 Task: Add Nordic Naturals Omega 3 Gummies to the cart.
Action: Mouse moved to (266, 122)
Screenshot: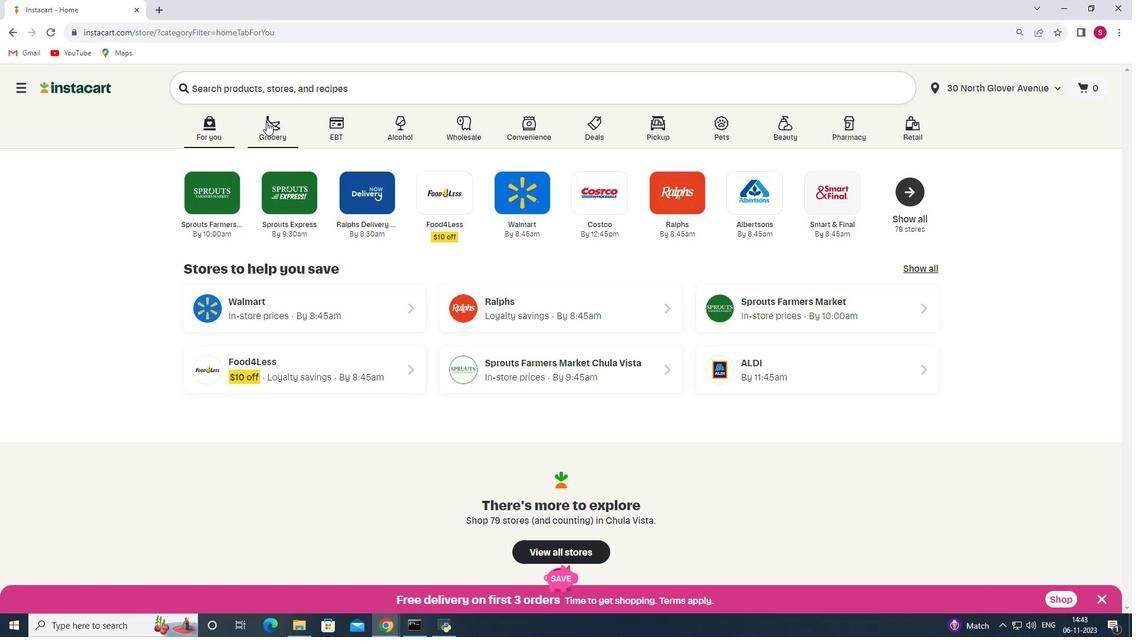 
Action: Mouse pressed left at (266, 122)
Screenshot: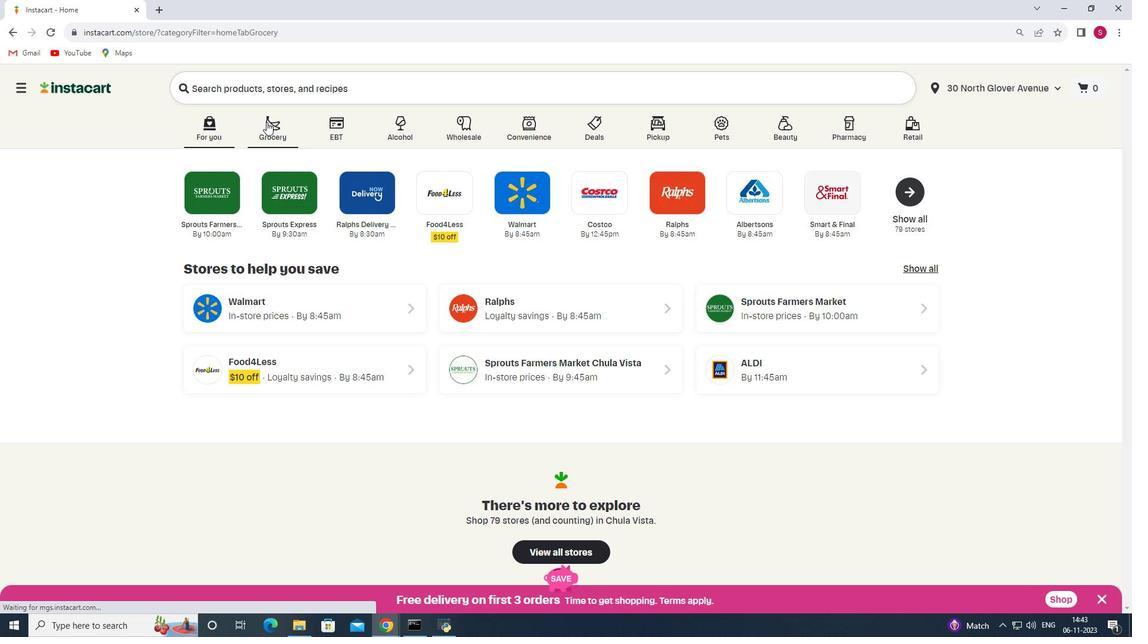 
Action: Mouse moved to (275, 328)
Screenshot: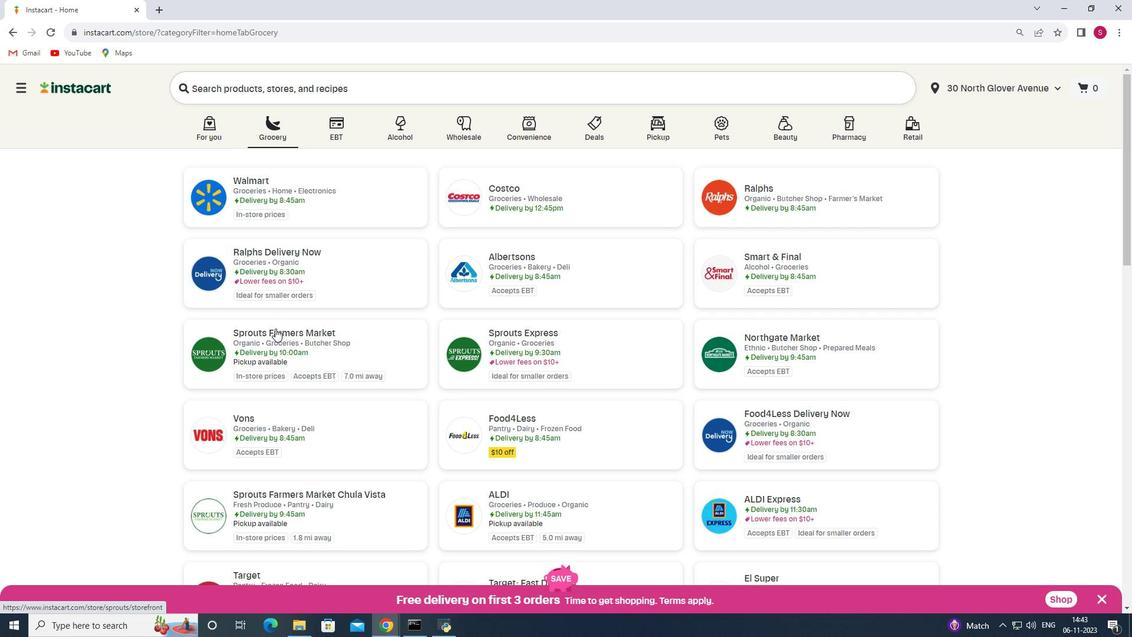 
Action: Mouse pressed left at (275, 328)
Screenshot: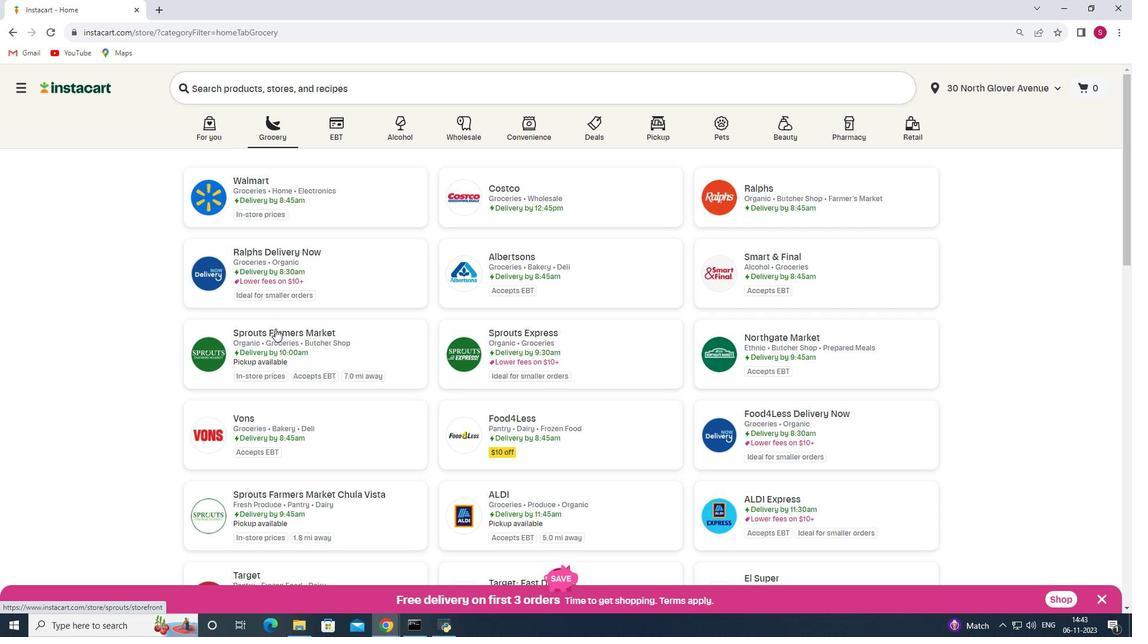 
Action: Mouse moved to (126, 342)
Screenshot: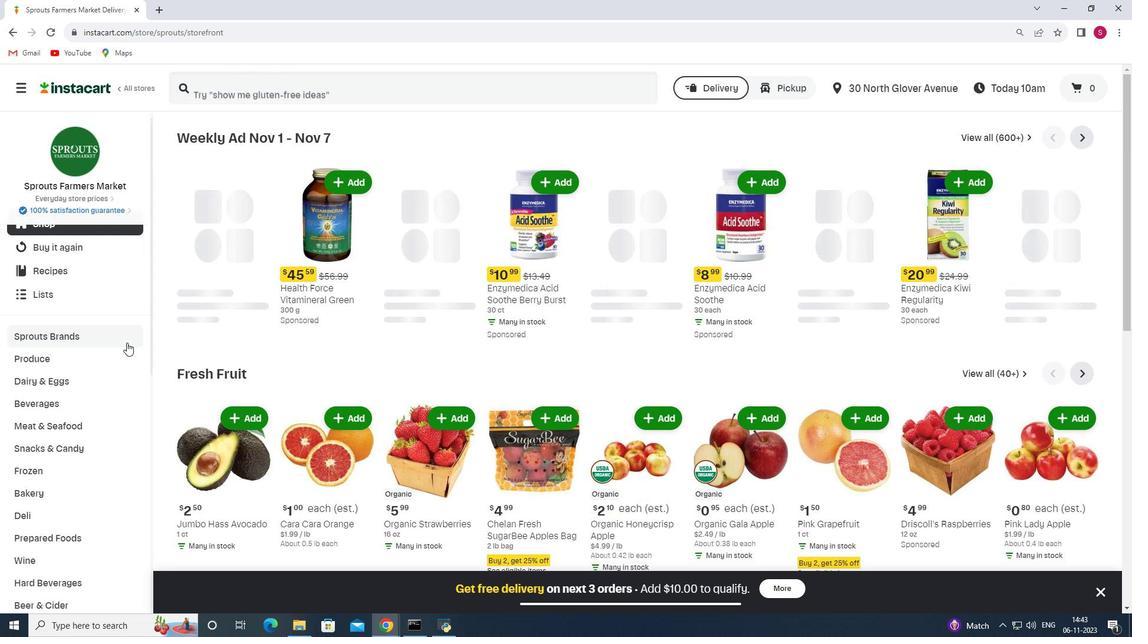 
Action: Mouse scrolled (126, 341) with delta (0, 0)
Screenshot: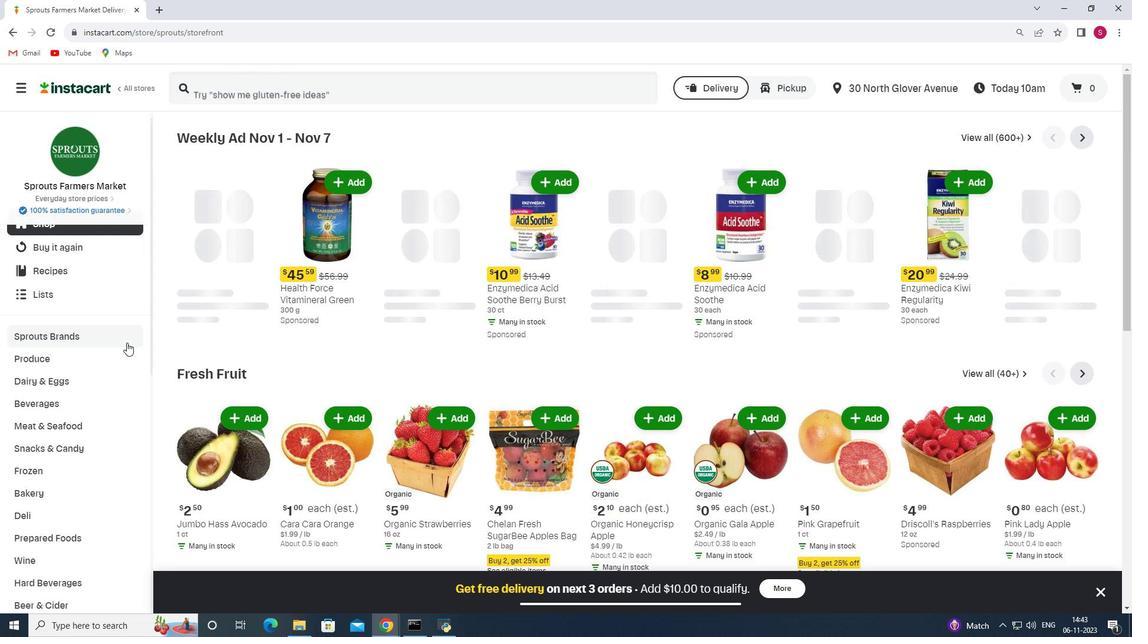 
Action: Mouse moved to (126, 342)
Screenshot: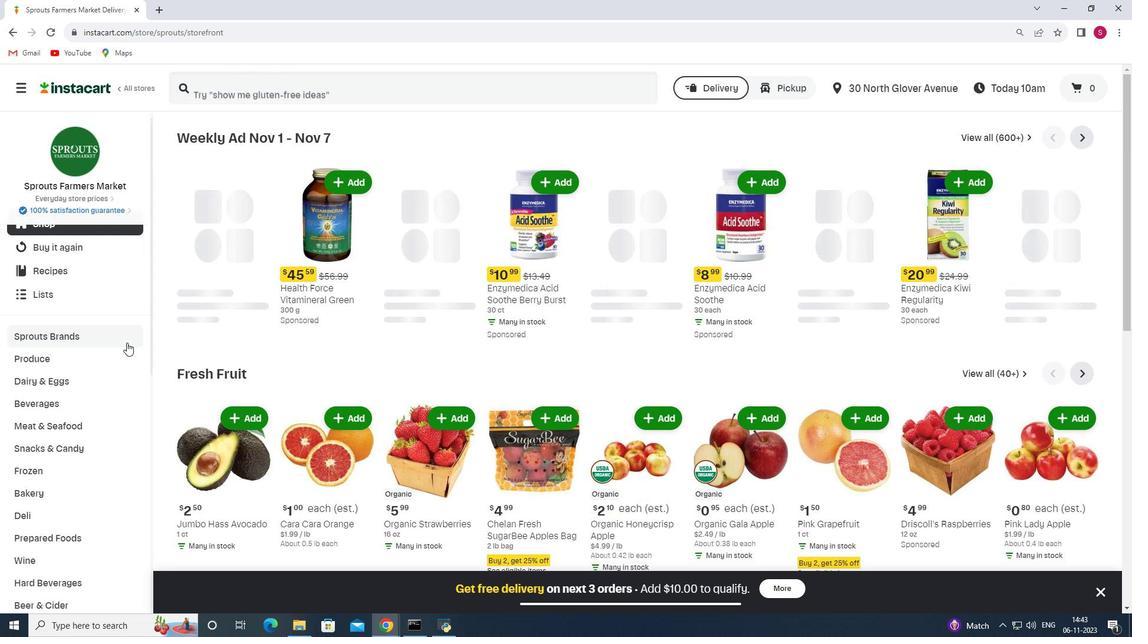 
Action: Mouse scrolled (126, 342) with delta (0, 0)
Screenshot: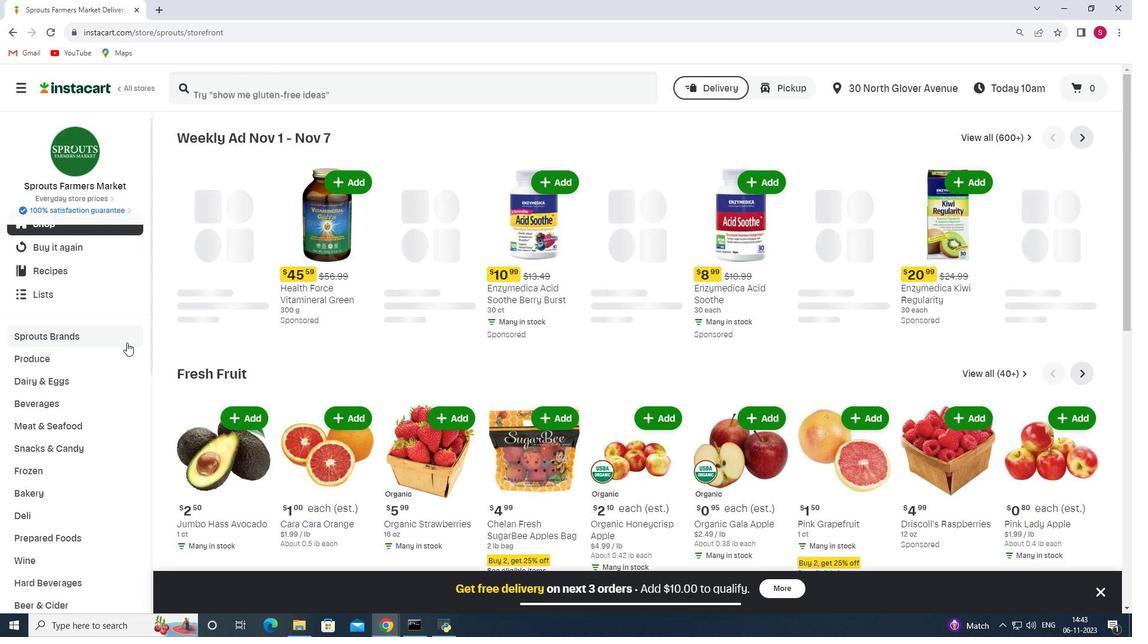 
Action: Mouse scrolled (126, 342) with delta (0, 0)
Screenshot: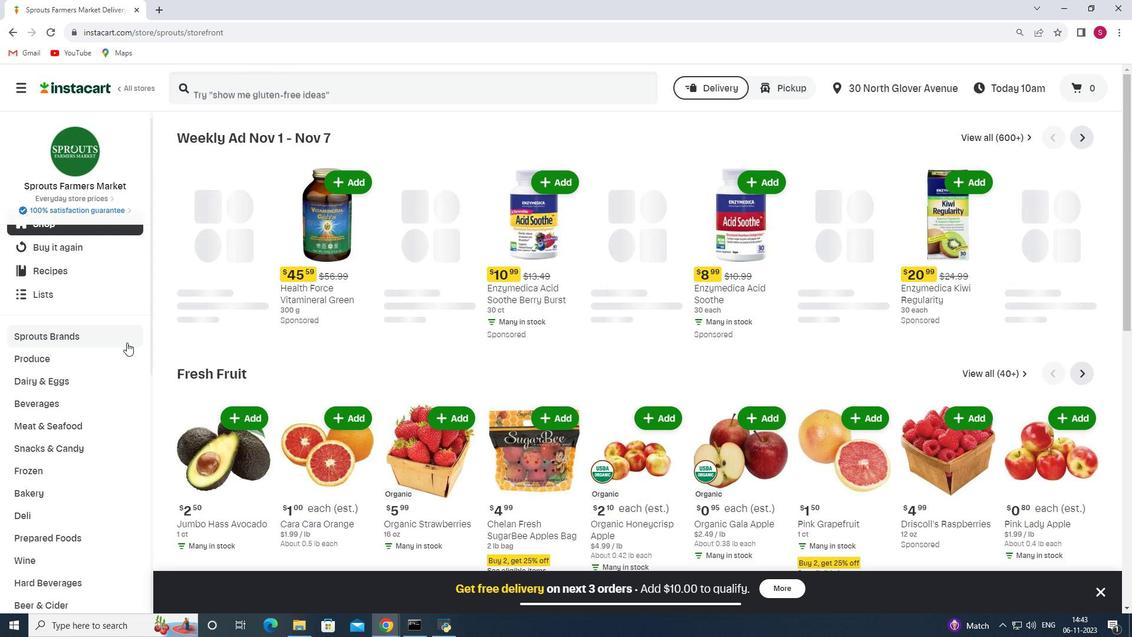 
Action: Mouse scrolled (126, 342) with delta (0, 0)
Screenshot: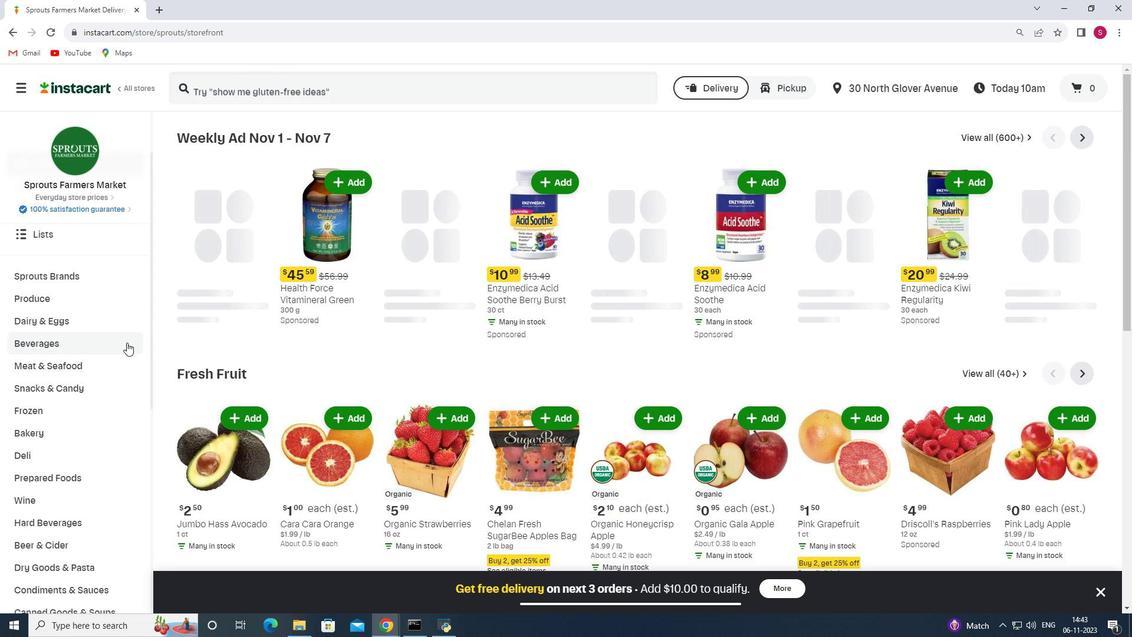 
Action: Mouse scrolled (126, 342) with delta (0, 0)
Screenshot: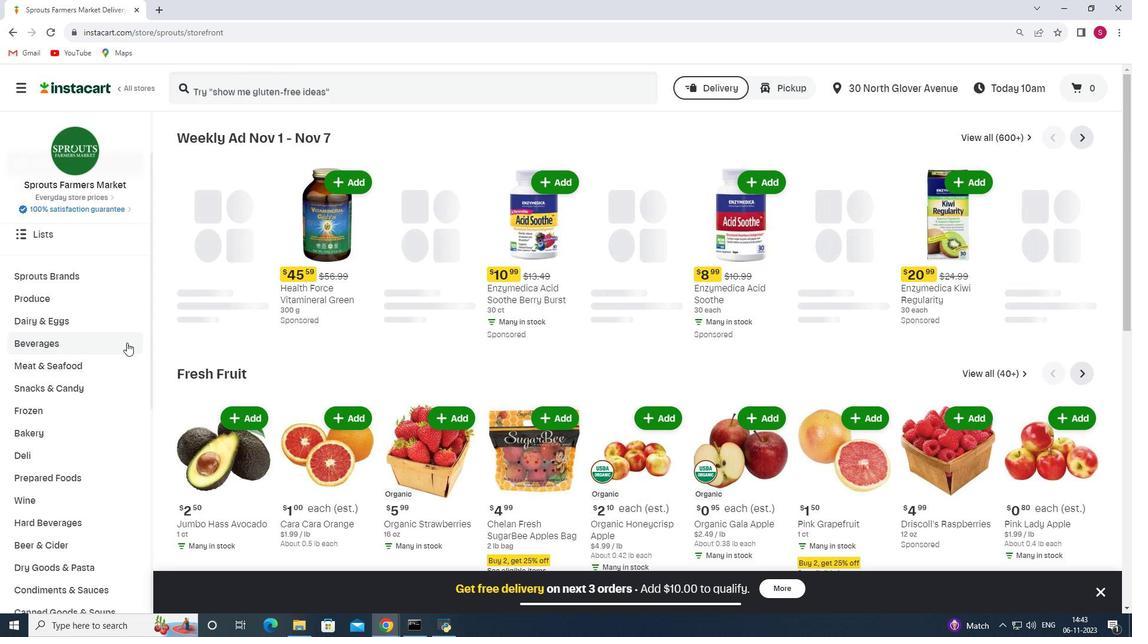 
Action: Mouse moved to (92, 369)
Screenshot: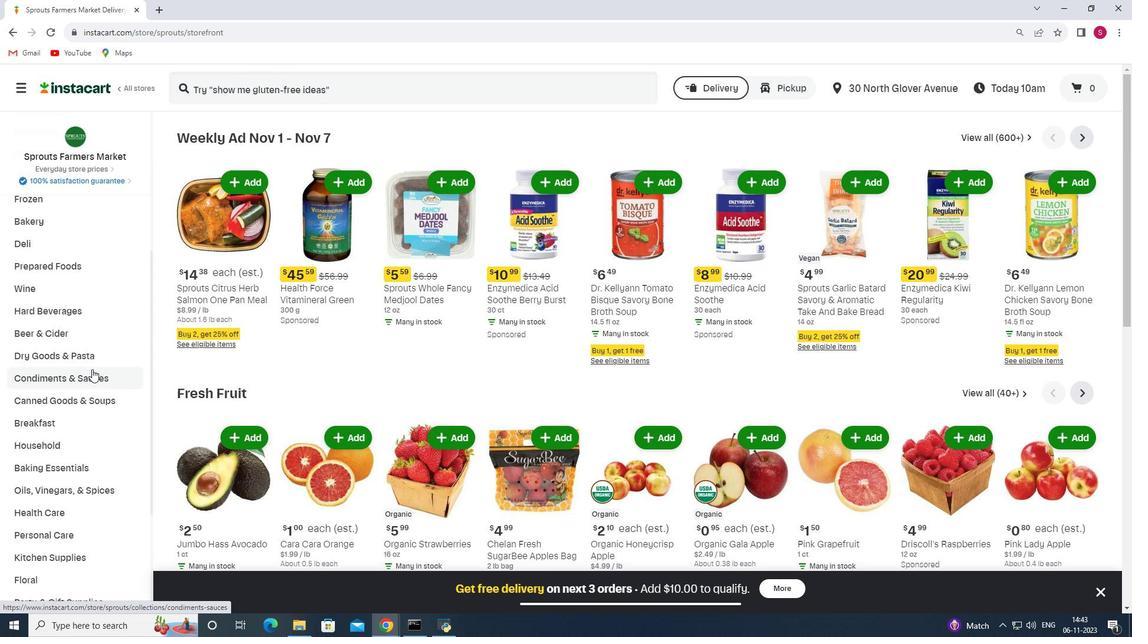 
Action: Mouse scrolled (92, 368) with delta (0, 0)
Screenshot: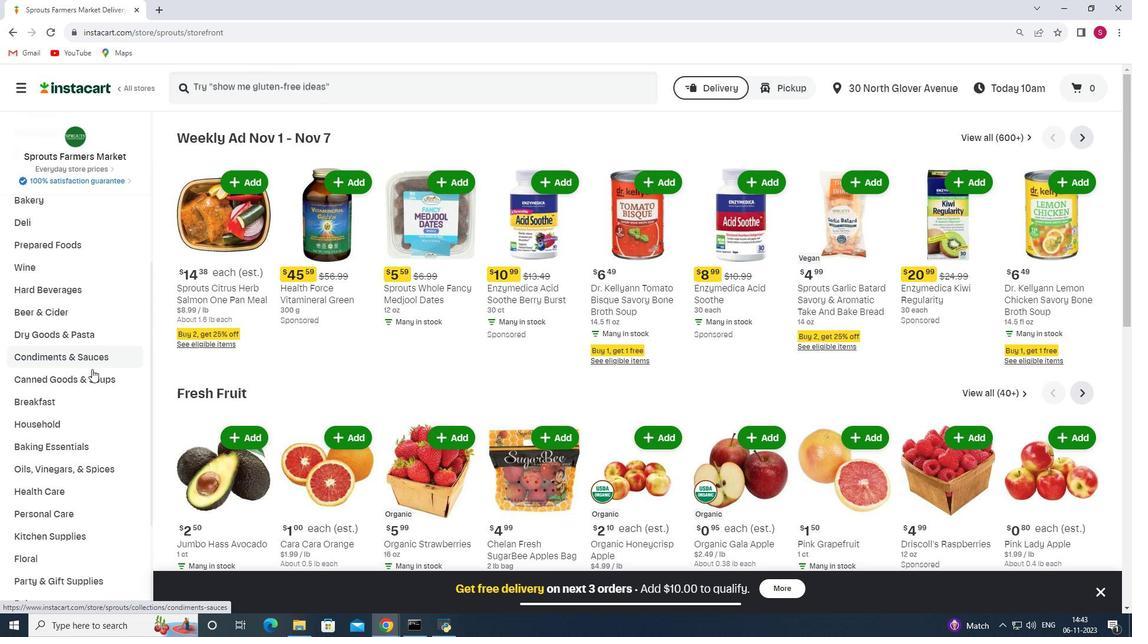 
Action: Mouse moved to (53, 458)
Screenshot: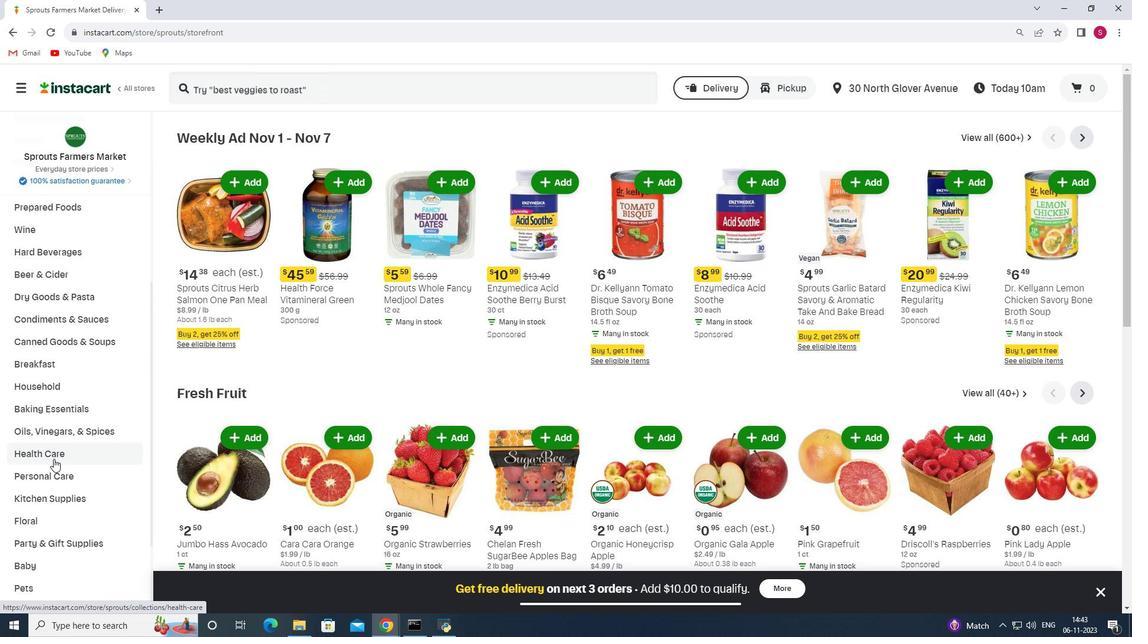 
Action: Mouse pressed left at (53, 458)
Screenshot: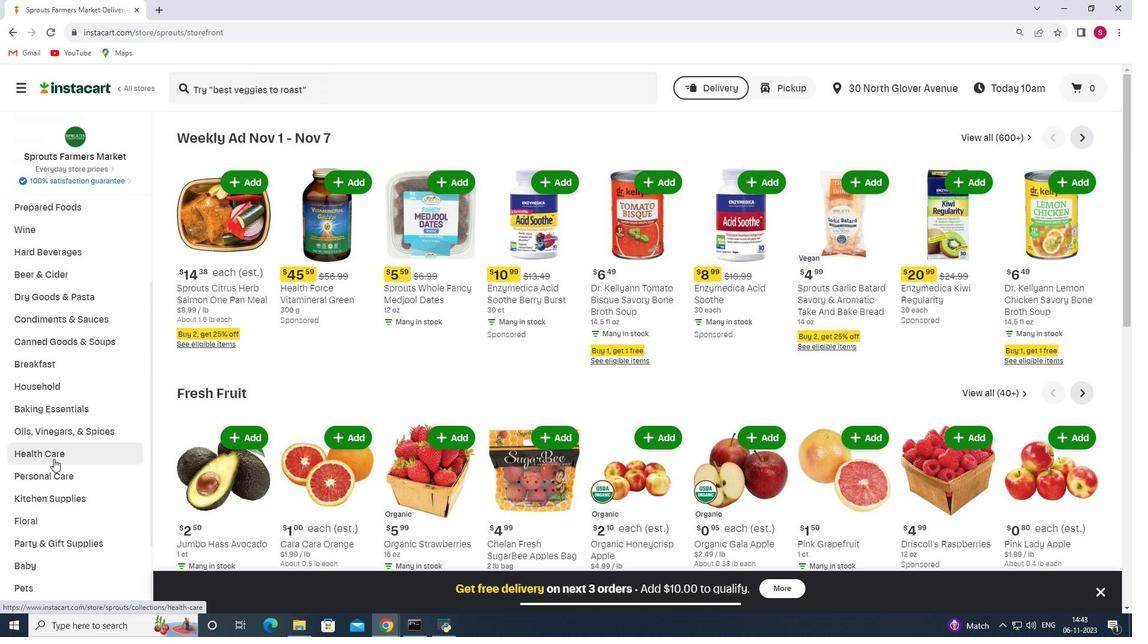 
Action: Mouse moved to (419, 166)
Screenshot: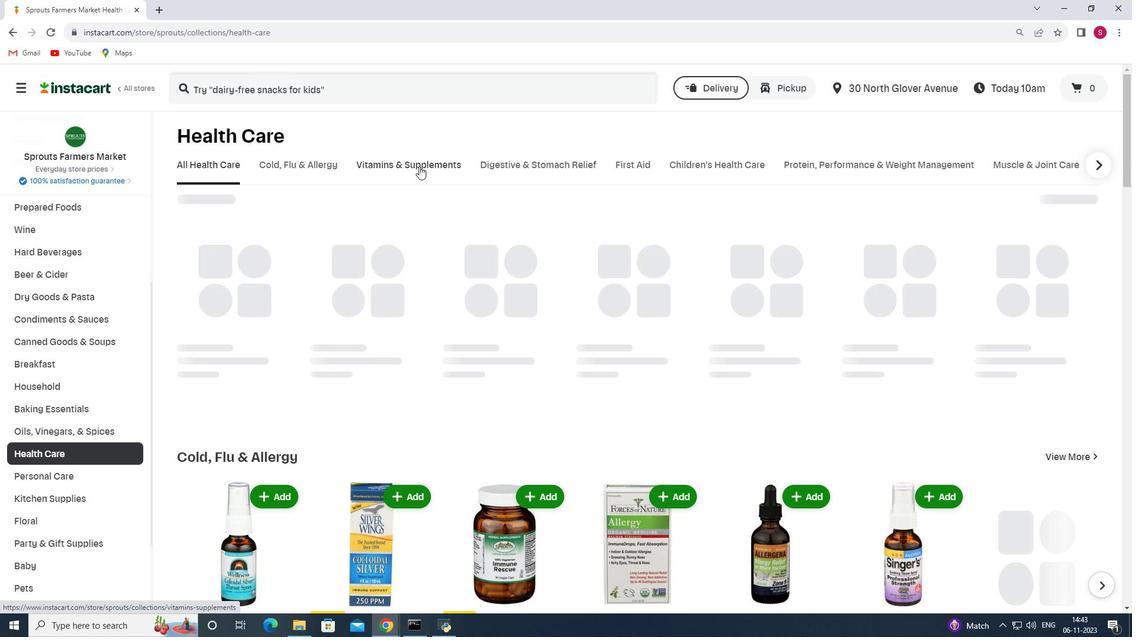 
Action: Mouse pressed left at (419, 166)
Screenshot: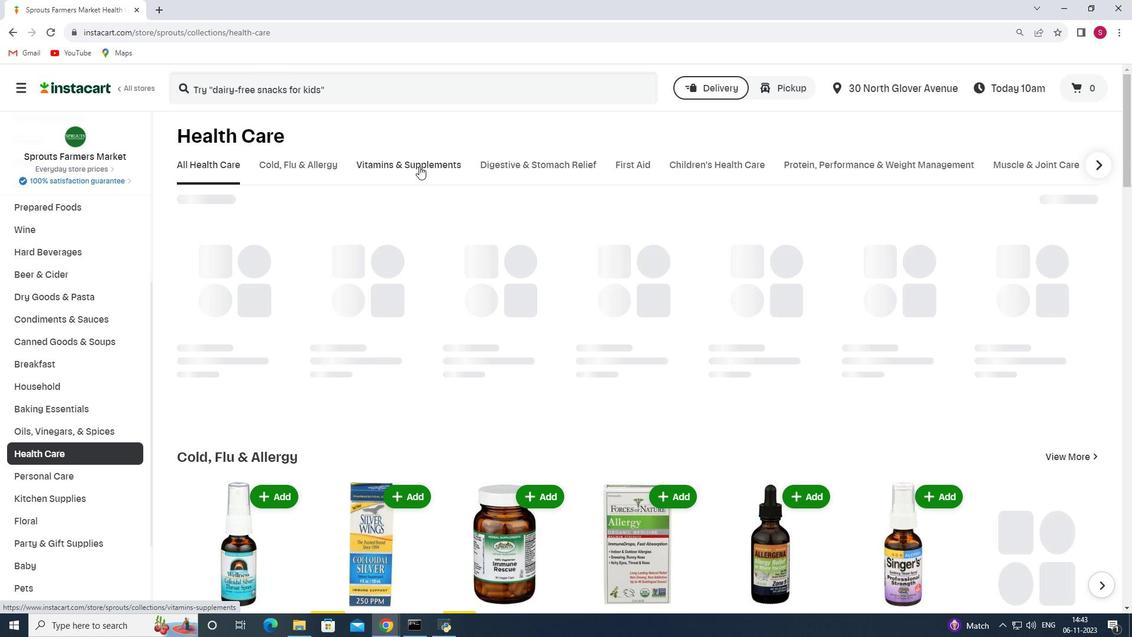 
Action: Mouse moved to (799, 205)
Screenshot: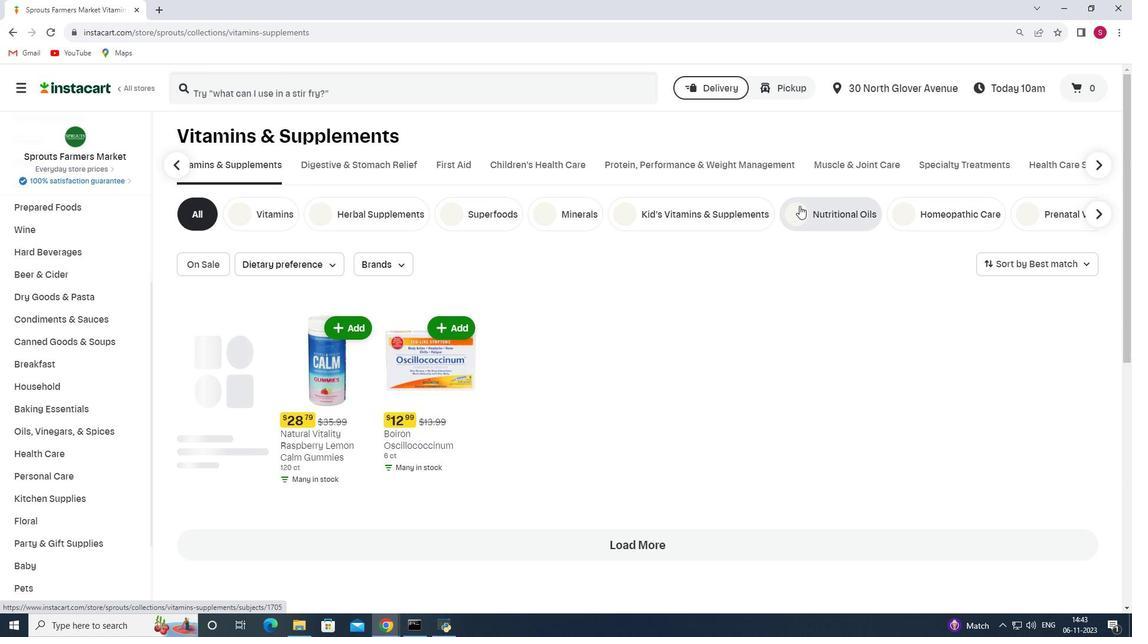 
Action: Mouse pressed left at (799, 205)
Screenshot: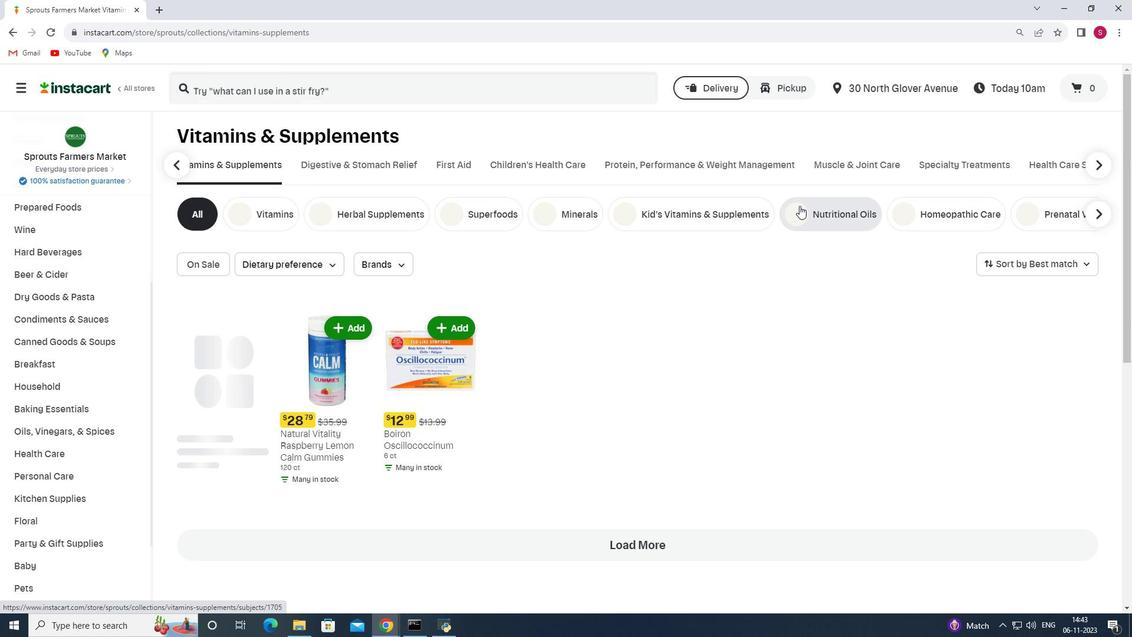 
Action: Mouse moved to (377, 87)
Screenshot: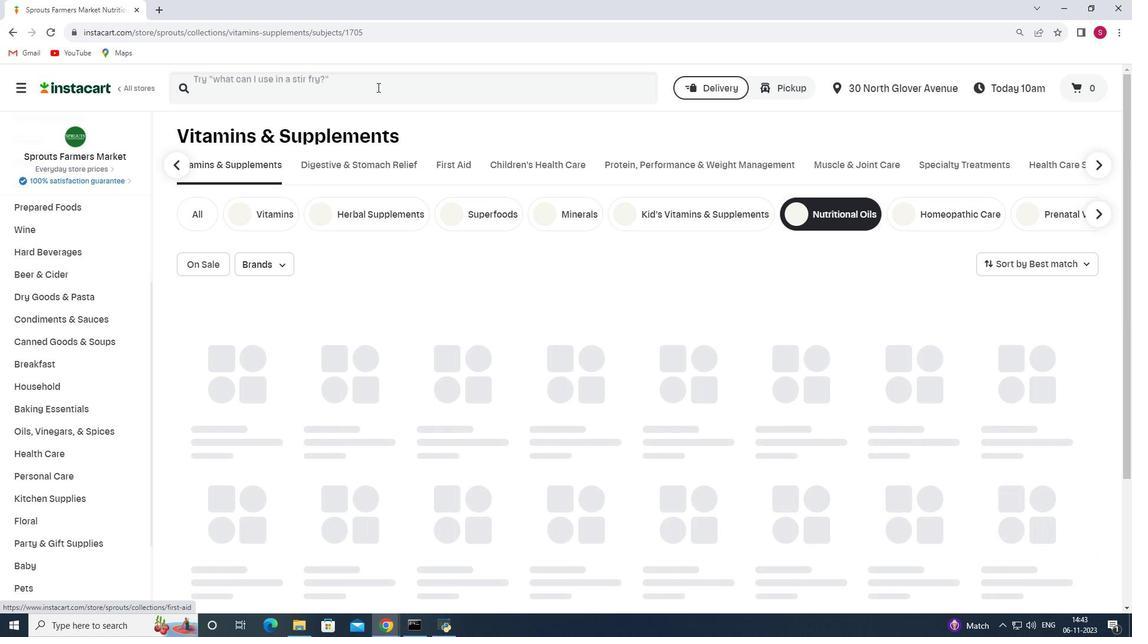
Action: Mouse pressed left at (377, 87)
Screenshot: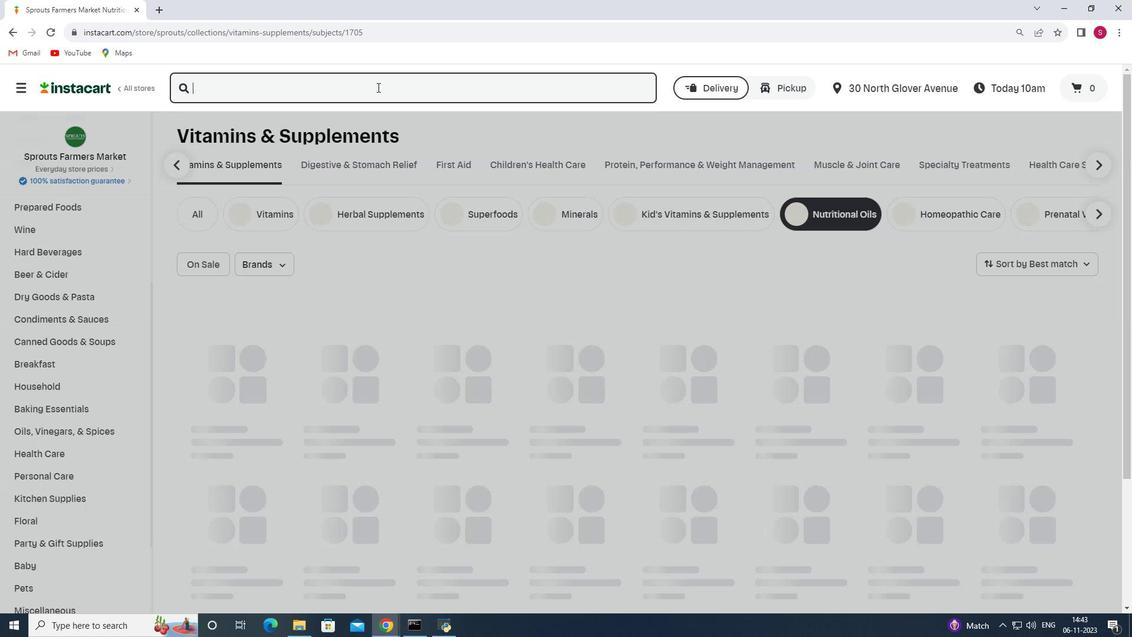 
Action: Key pressed <Key.shift>Nordic<Key.space><Key.shift>Naturals<Key.space><Key.shift>Omega<Key.space>3<Key.space><Key.shift>Gummies<Key.enter>
Screenshot: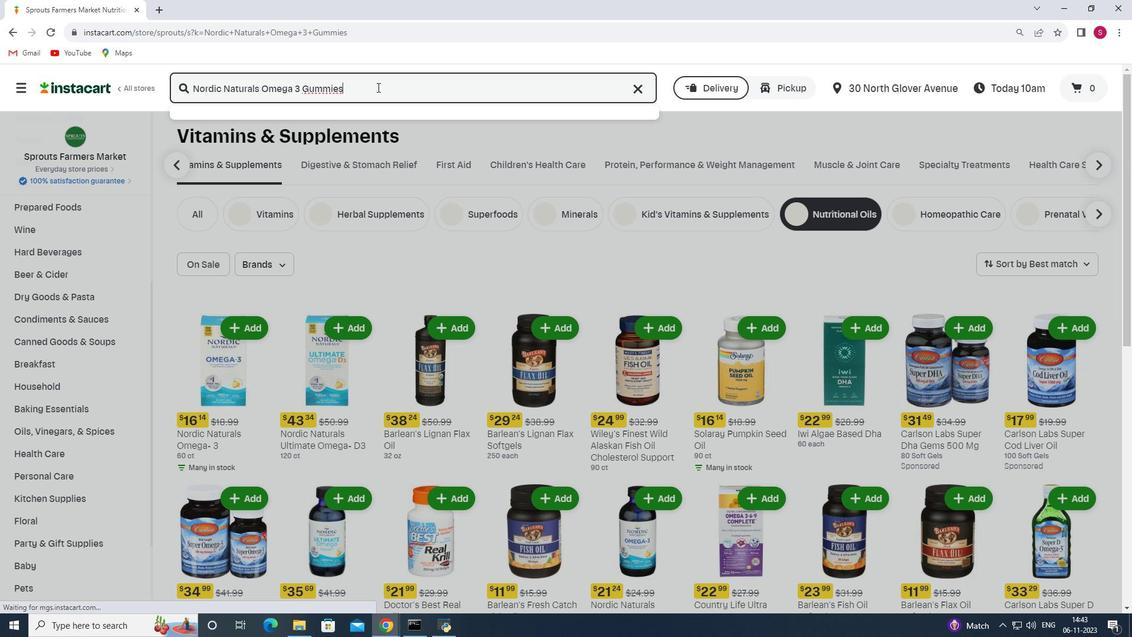 
Action: Mouse moved to (408, 218)
Screenshot: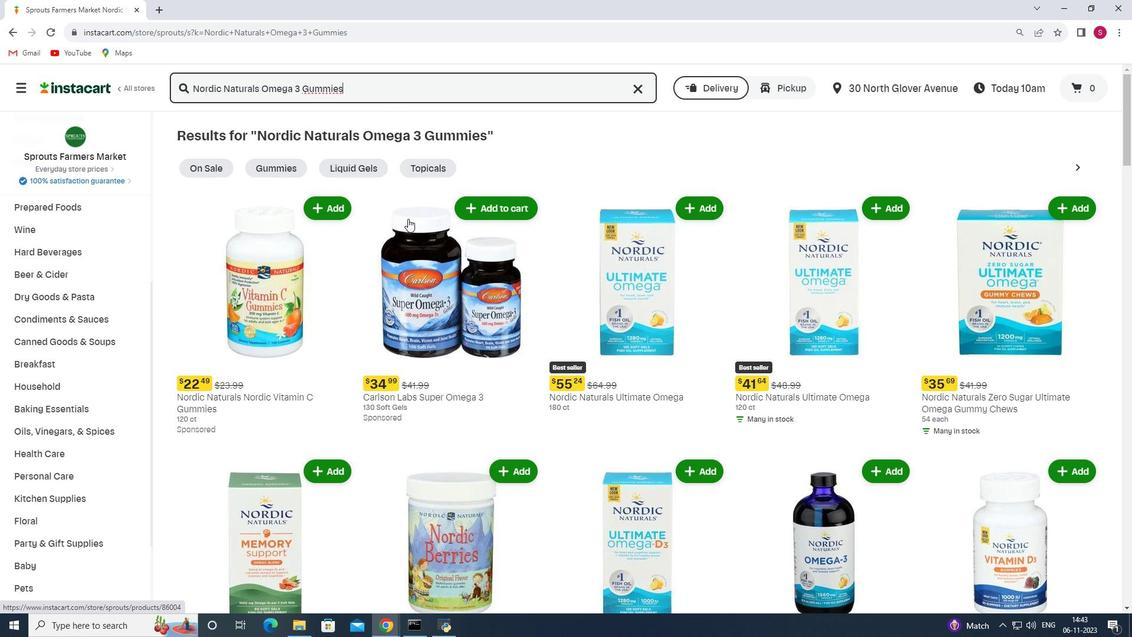 
Action: Mouse scrolled (408, 218) with delta (0, 0)
Screenshot: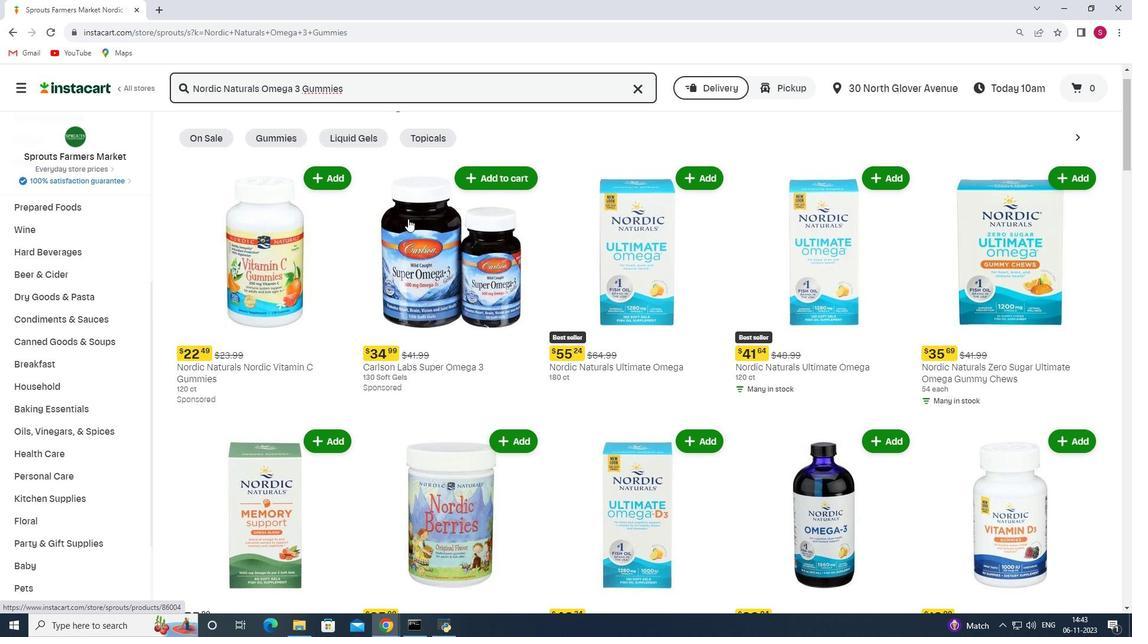
Action: Mouse moved to (616, 255)
Screenshot: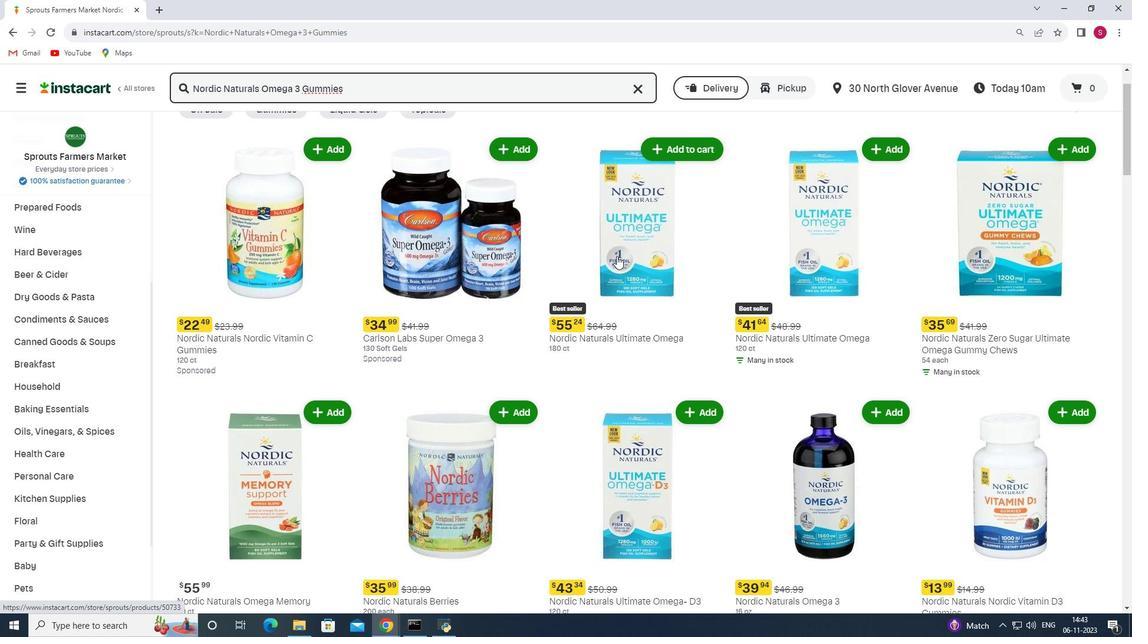
Action: Mouse scrolled (616, 255) with delta (0, 0)
Screenshot: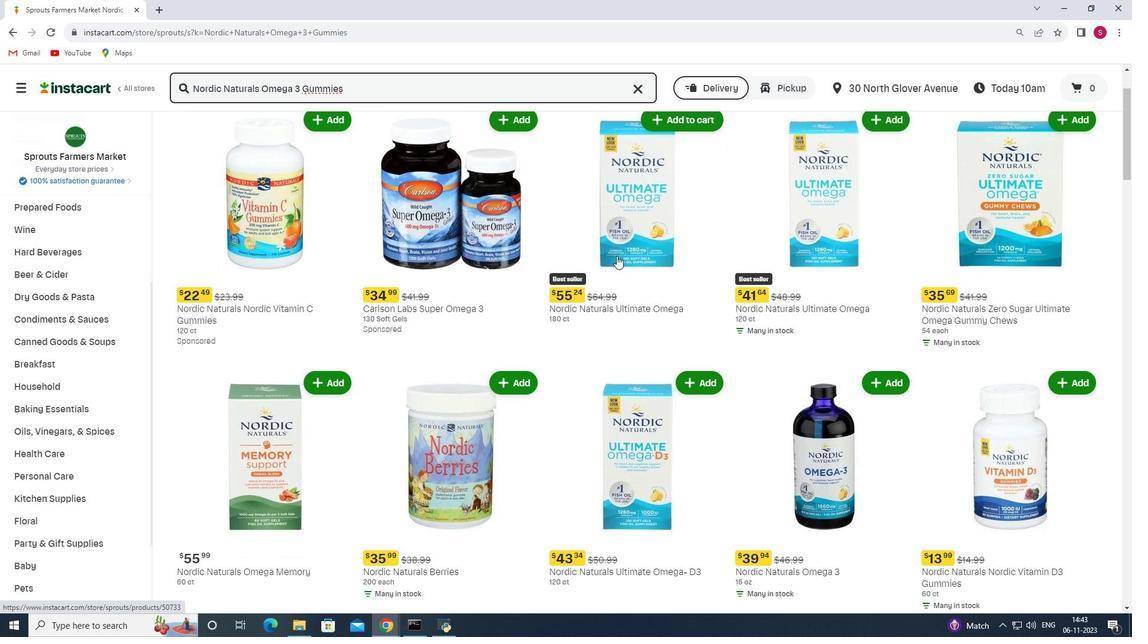 
Action: Mouse scrolled (616, 255) with delta (0, 0)
Screenshot: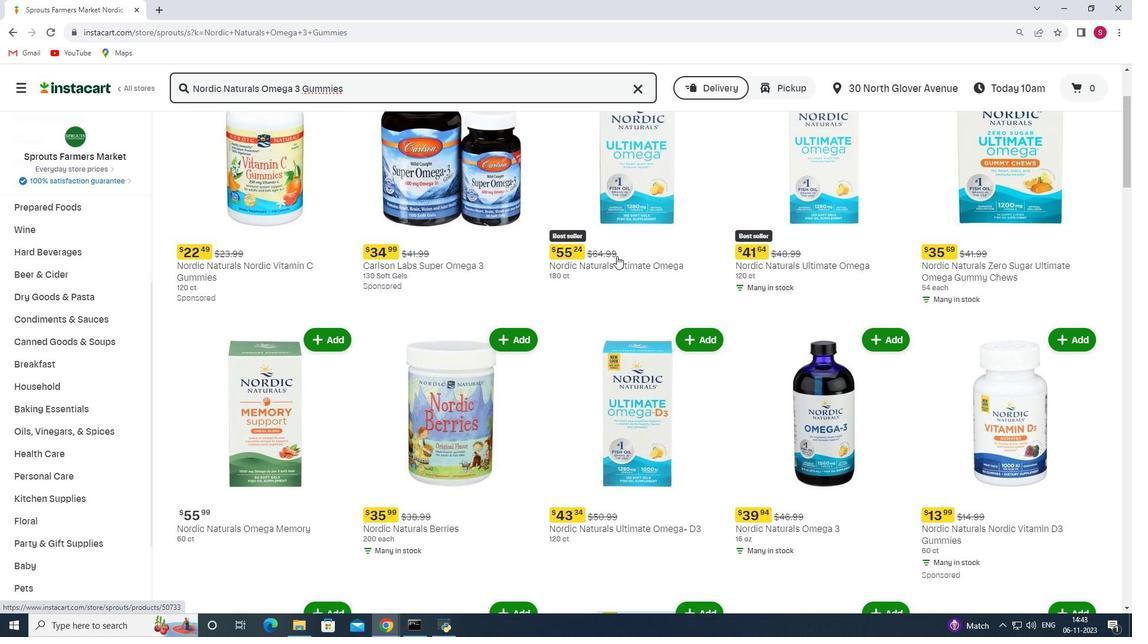 
Action: Mouse scrolled (616, 255) with delta (0, 0)
Screenshot: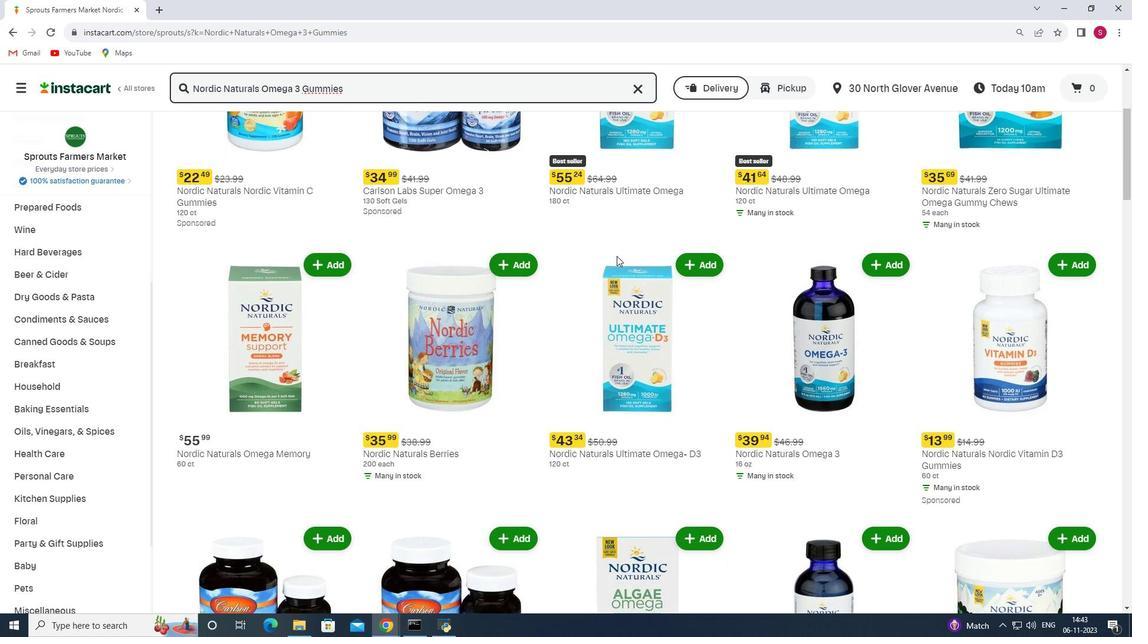 
Action: Mouse moved to (581, 259)
Screenshot: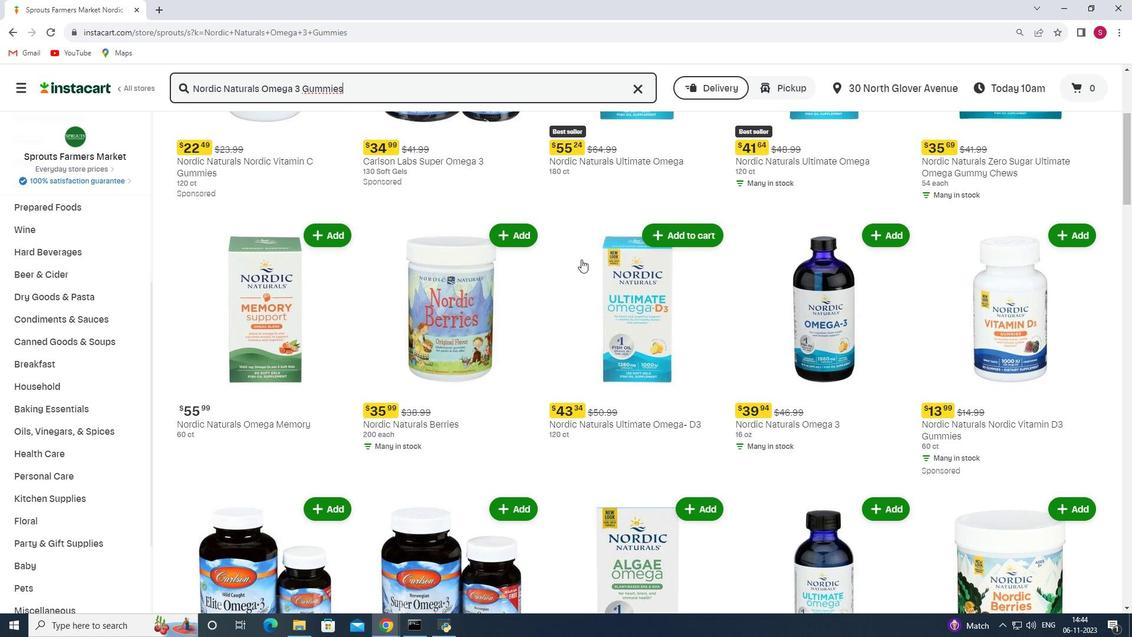 
Action: Mouse scrolled (581, 258) with delta (0, 0)
Screenshot: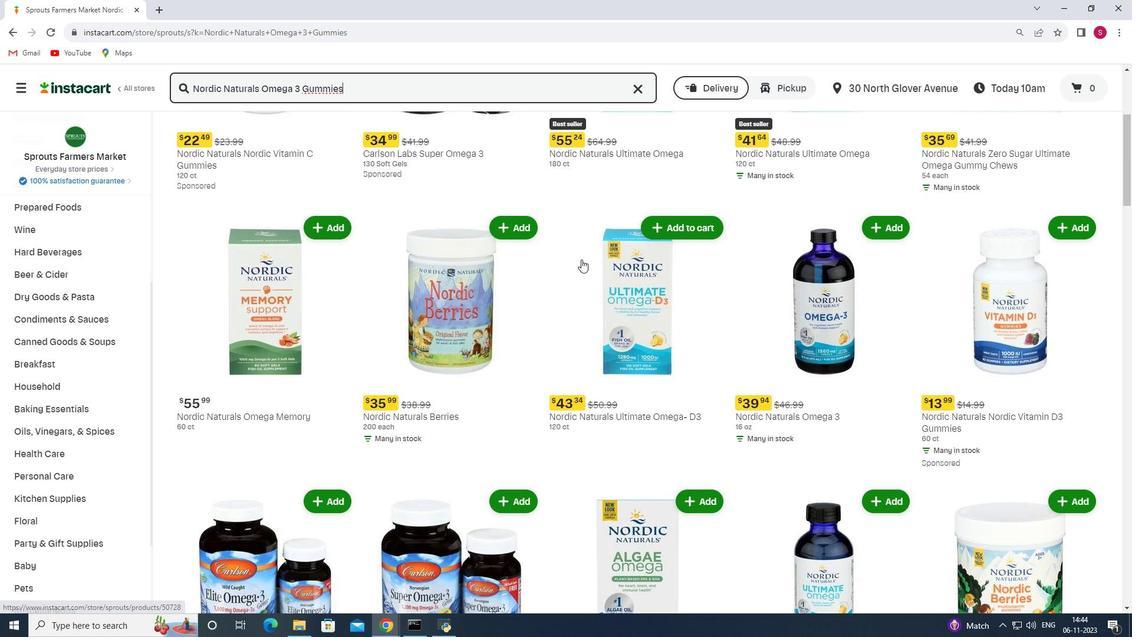 
Action: Mouse moved to (569, 260)
Screenshot: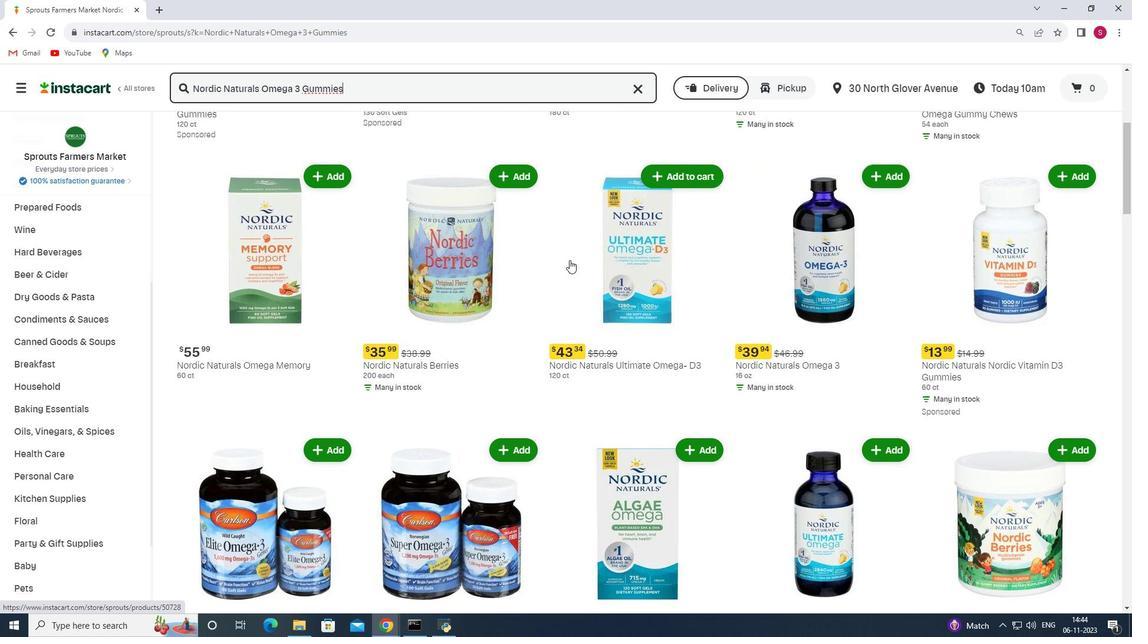 
Action: Mouse scrolled (569, 259) with delta (0, 0)
Screenshot: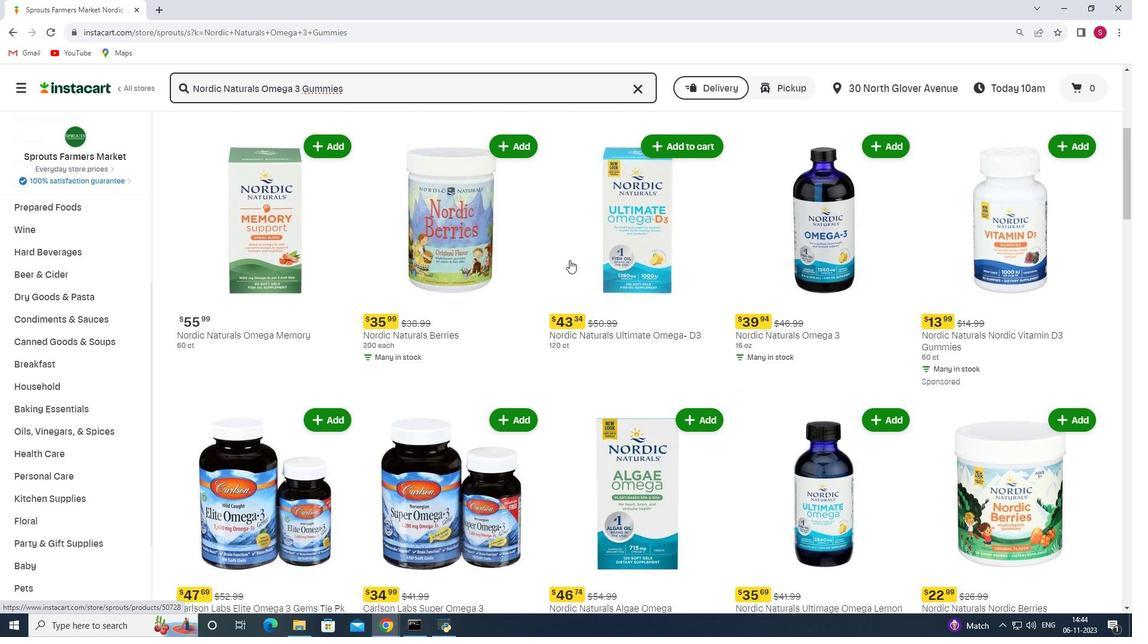 
Action: Mouse scrolled (569, 260) with delta (0, 0)
Screenshot: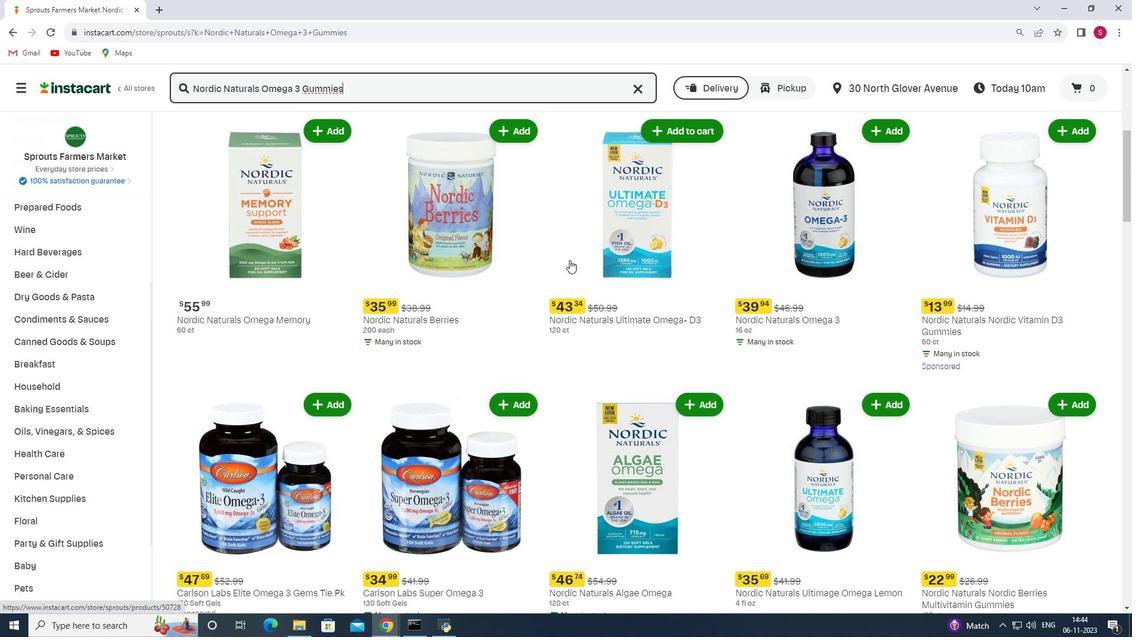 
Action: Mouse scrolled (569, 260) with delta (0, 0)
Screenshot: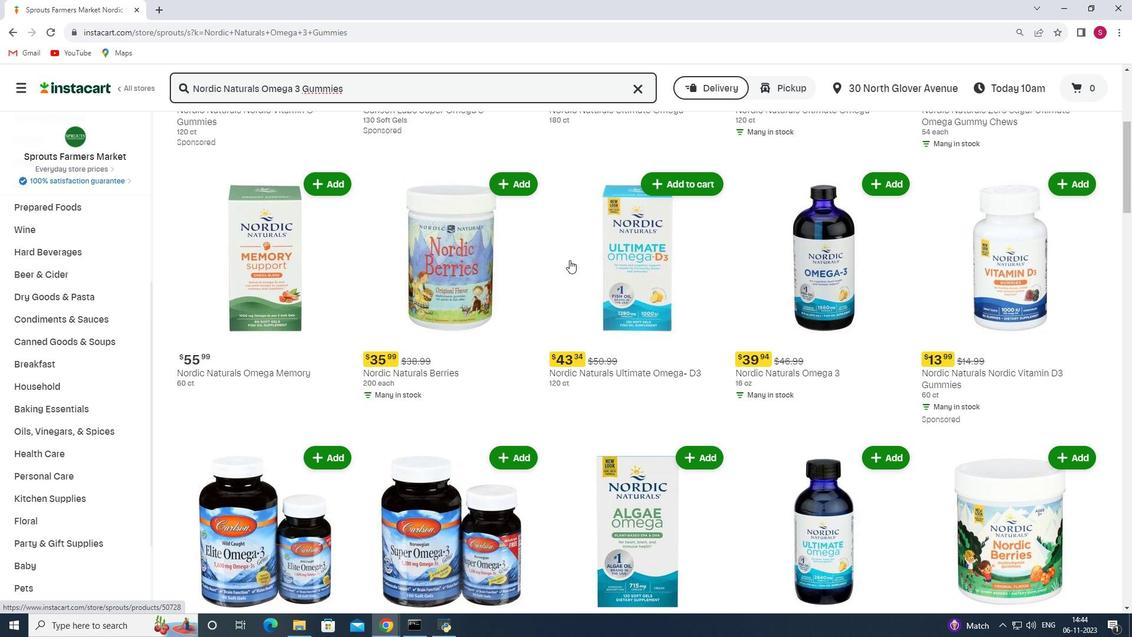 
Action: Mouse scrolled (569, 260) with delta (0, 0)
Screenshot: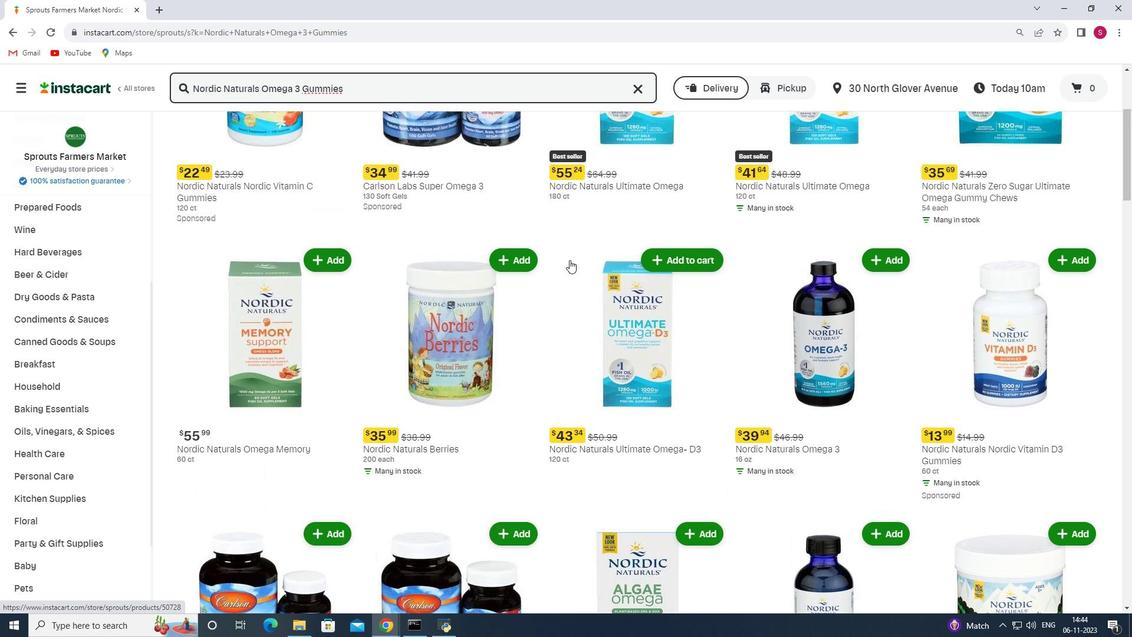 
Action: Mouse scrolled (569, 259) with delta (0, 0)
Screenshot: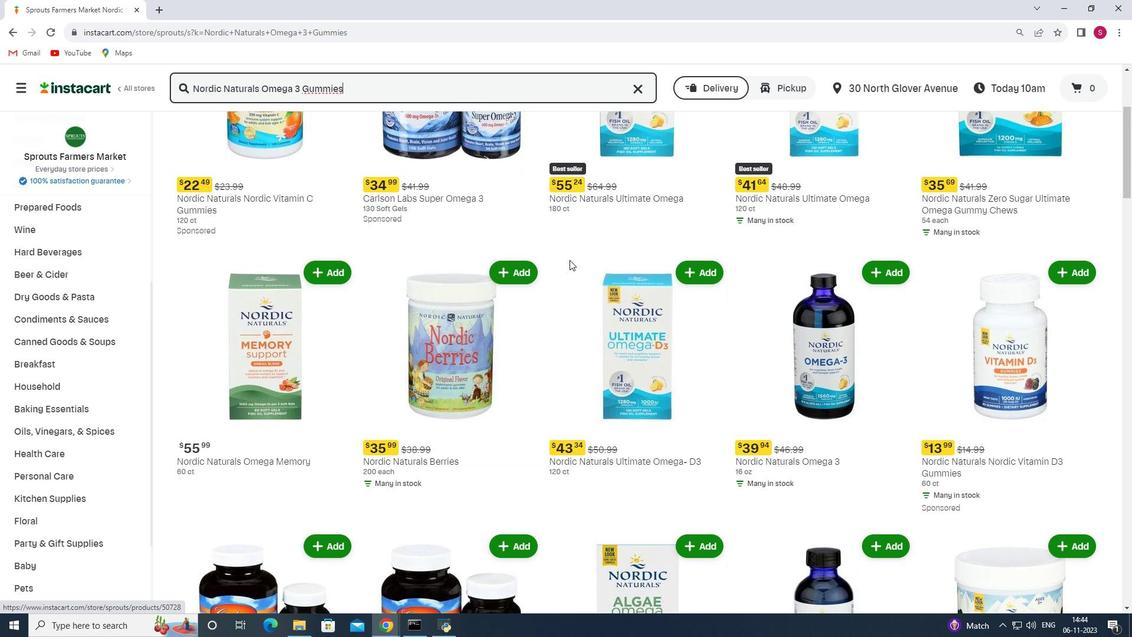
Action: Mouse scrolled (569, 259) with delta (0, 0)
Screenshot: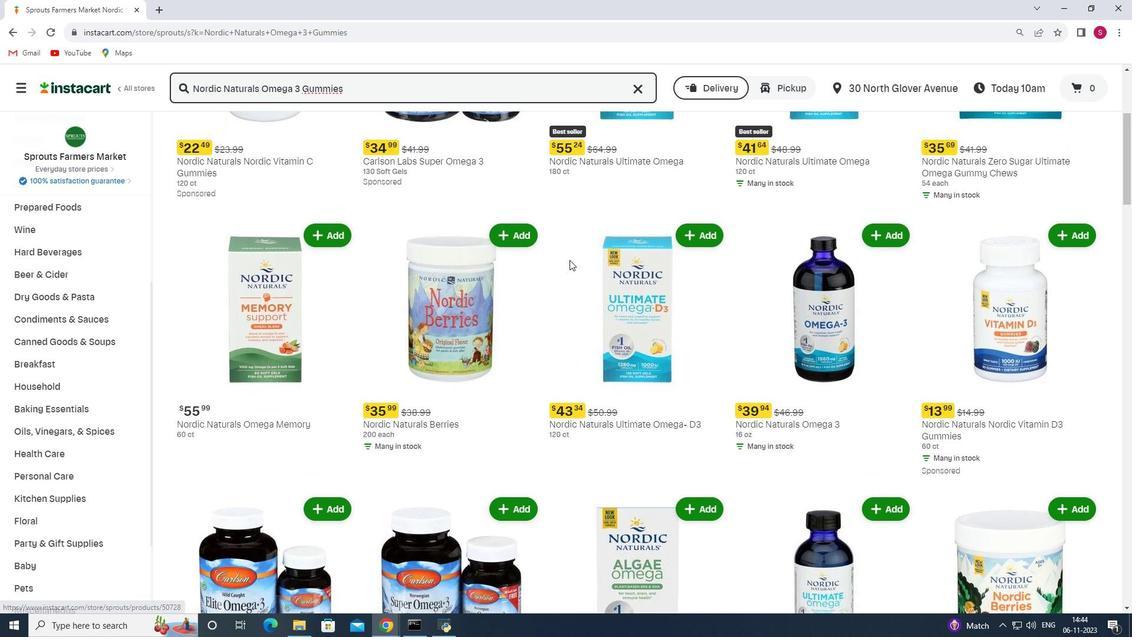 
Action: Mouse scrolled (569, 259) with delta (0, 0)
Screenshot: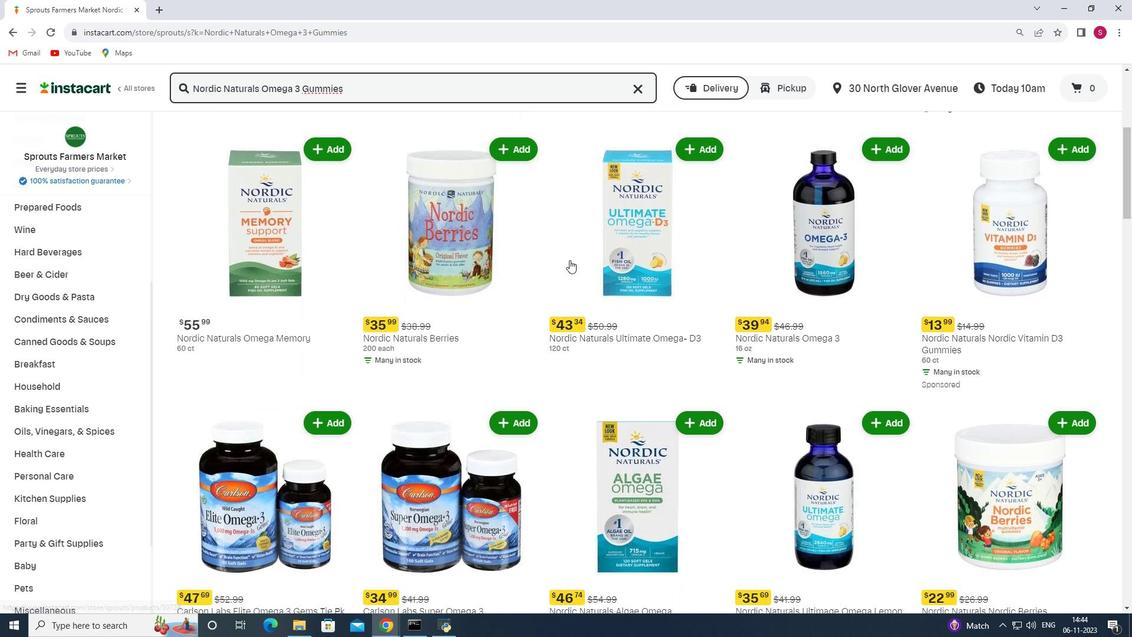 
Action: Mouse scrolled (569, 259) with delta (0, 0)
Screenshot: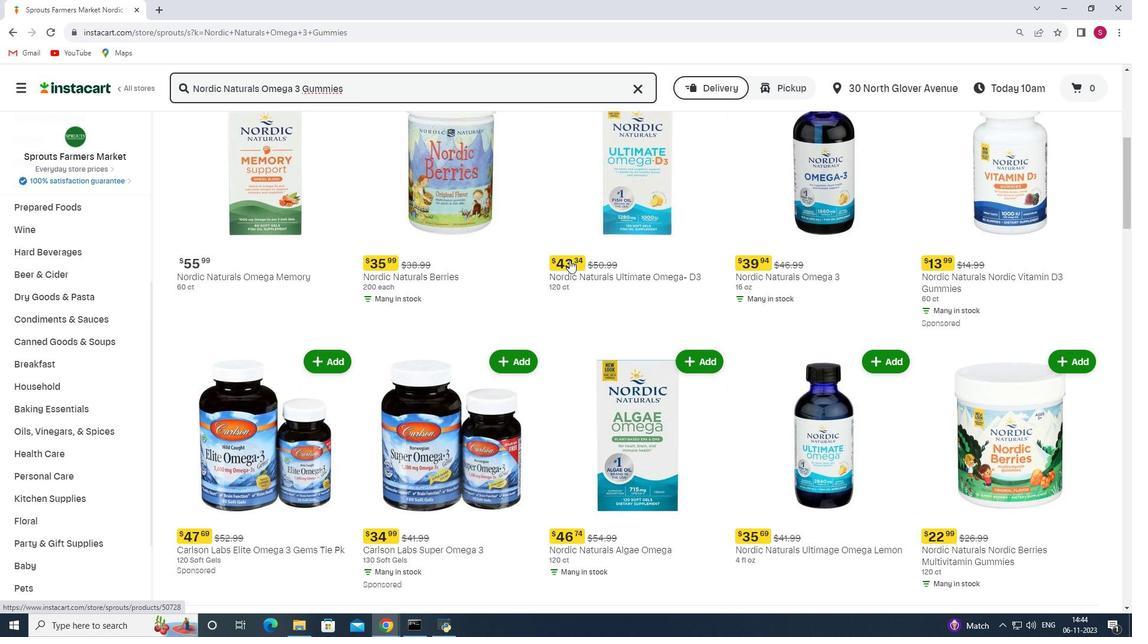 
Action: Mouse moved to (569, 260)
Screenshot: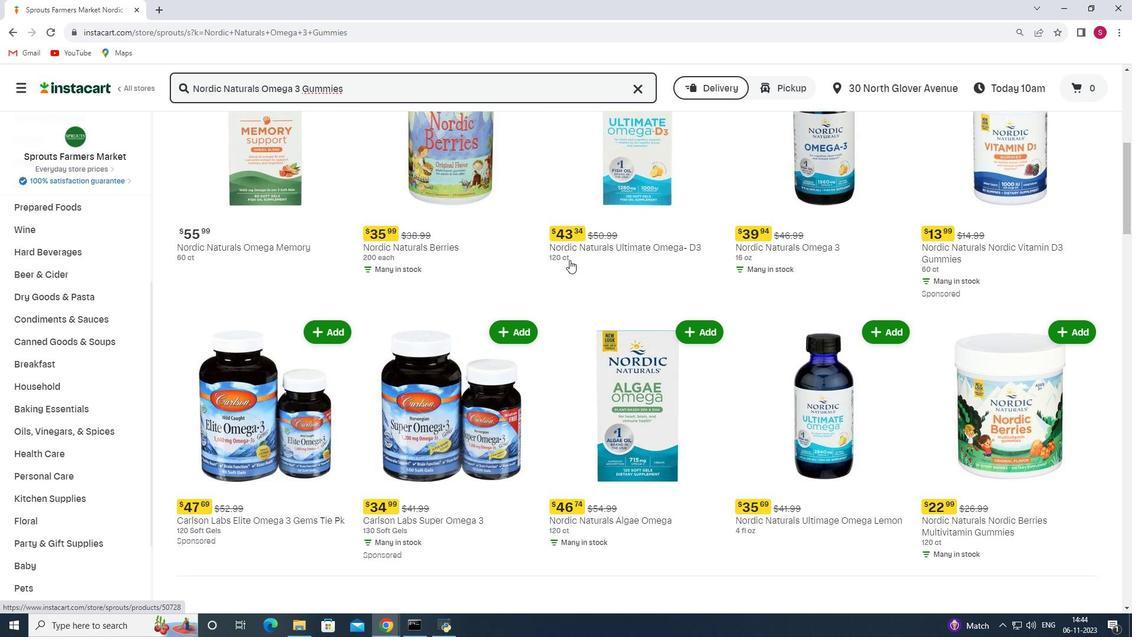 
Action: Mouse scrolled (569, 259) with delta (0, 0)
Screenshot: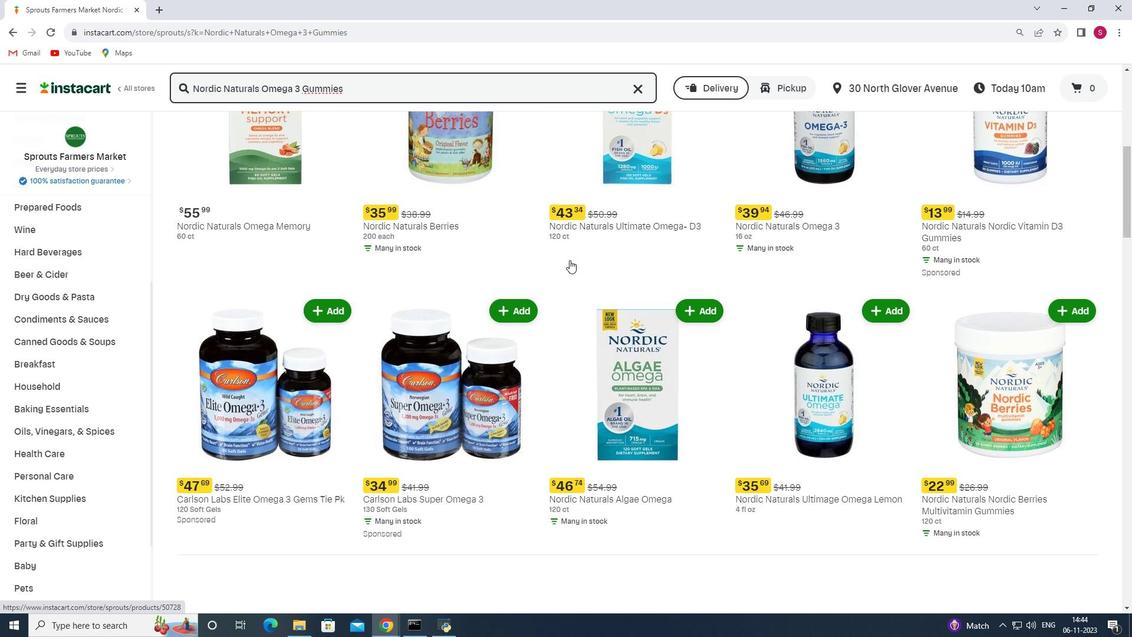 
Action: Mouse scrolled (569, 259) with delta (0, 0)
Screenshot: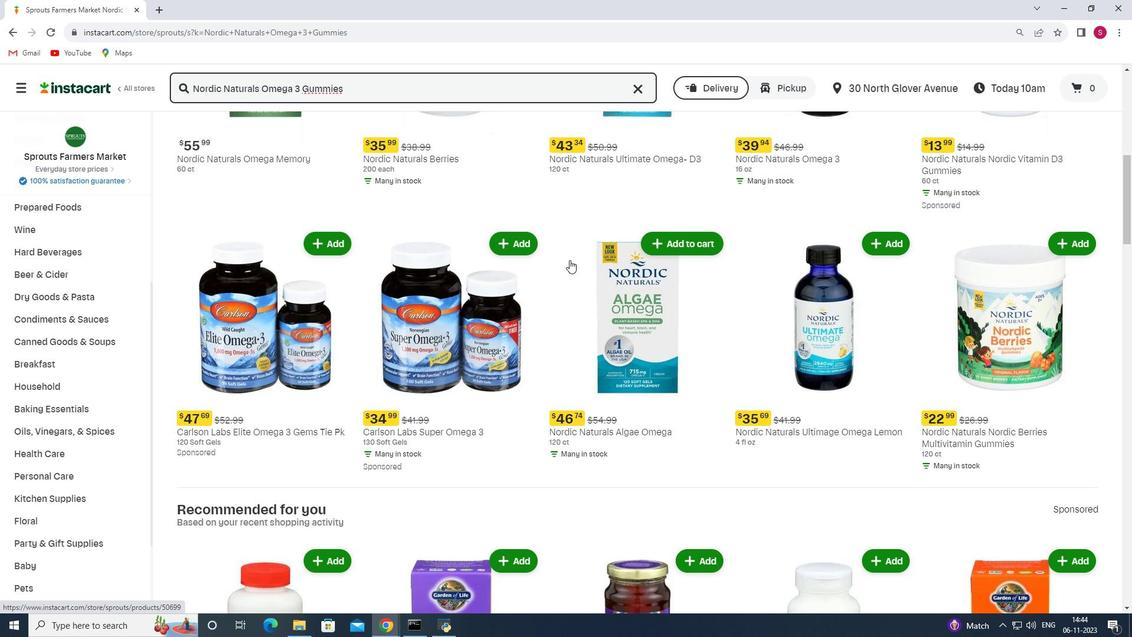 
Action: Mouse scrolled (569, 259) with delta (0, 0)
Screenshot: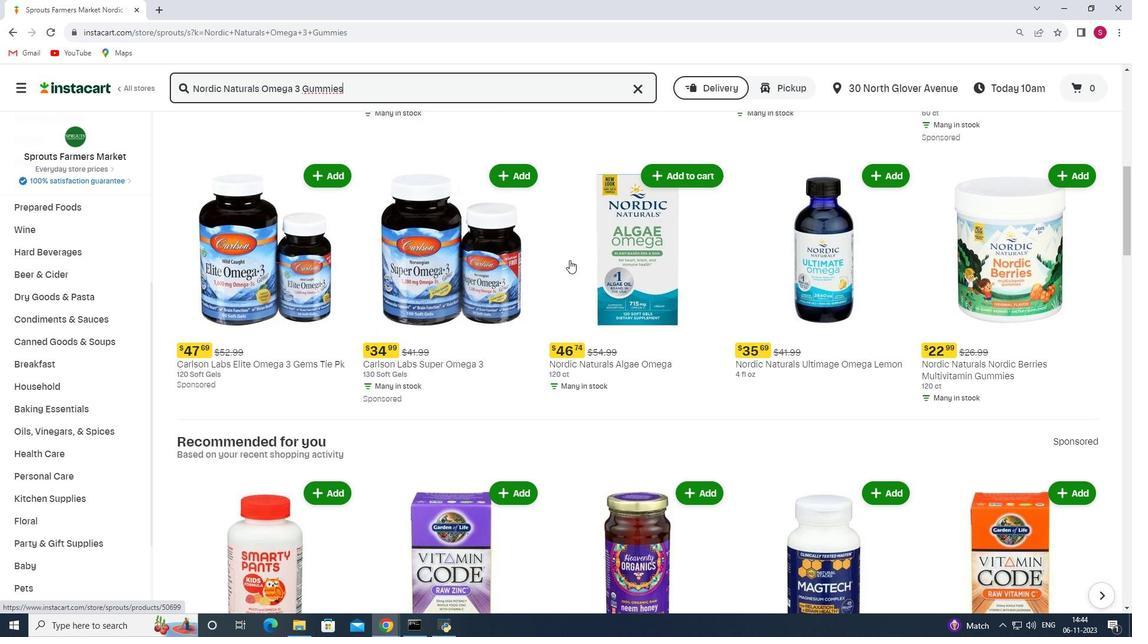 
Action: Mouse scrolled (569, 259) with delta (0, 0)
Screenshot: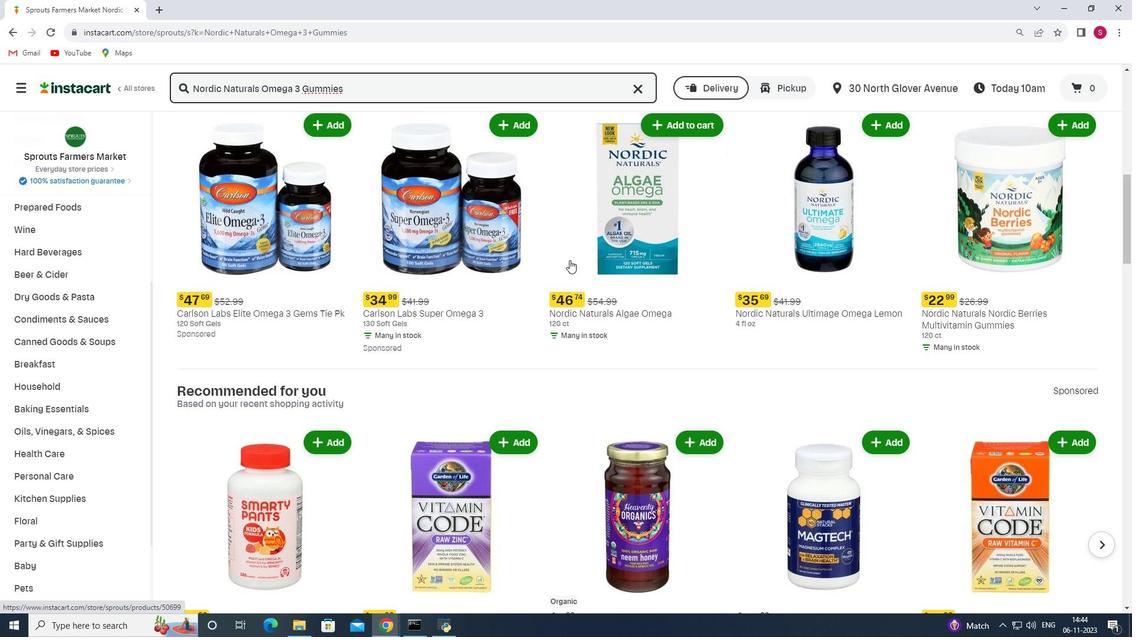 
Action: Mouse scrolled (569, 259) with delta (0, 0)
Screenshot: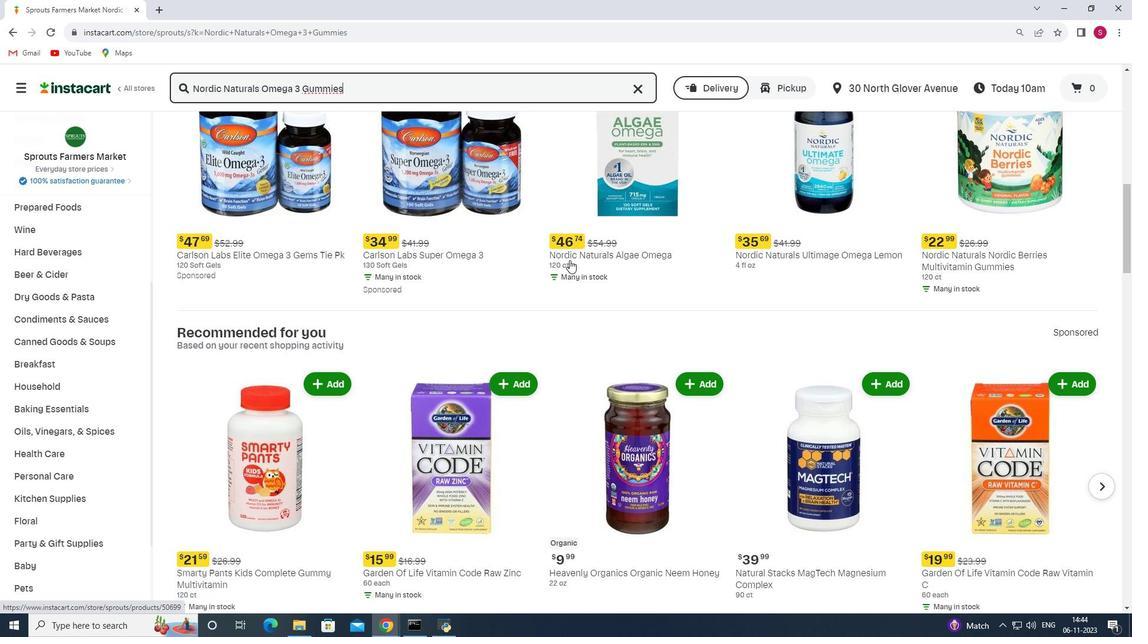 
Action: Mouse scrolled (569, 259) with delta (0, 0)
Screenshot: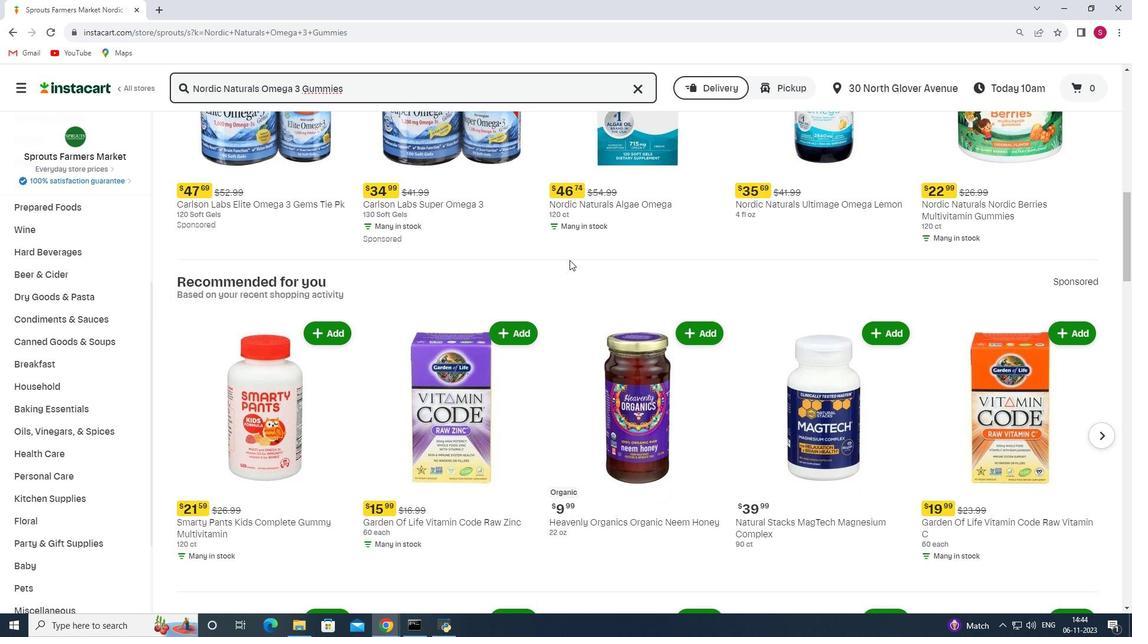 
Action: Mouse scrolled (569, 259) with delta (0, 0)
Screenshot: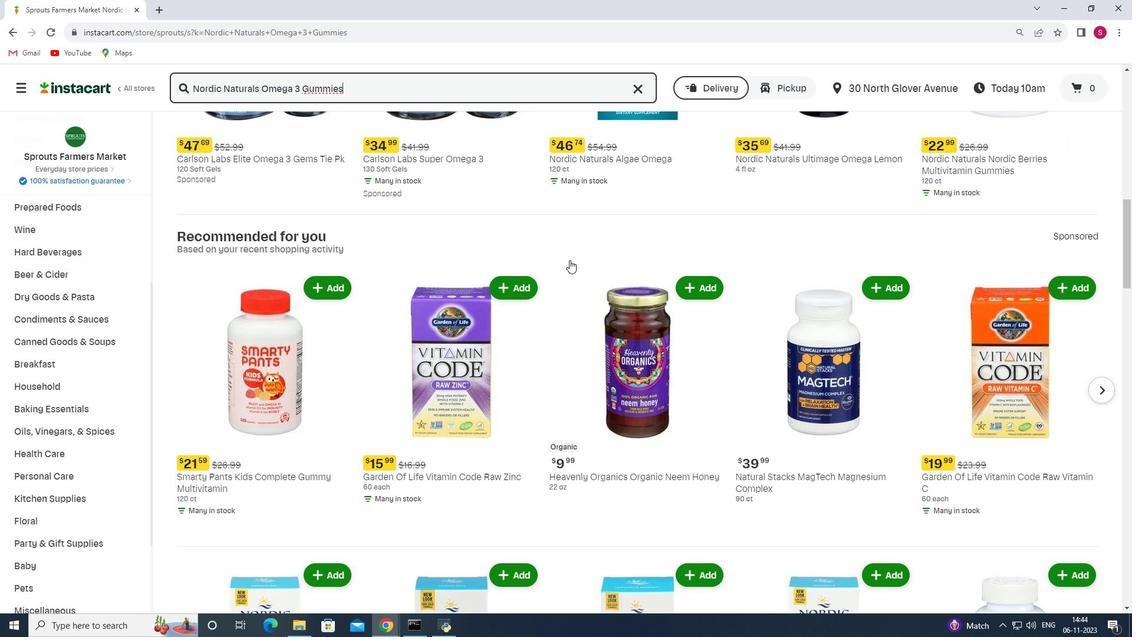 
Action: Mouse scrolled (569, 259) with delta (0, 0)
Screenshot: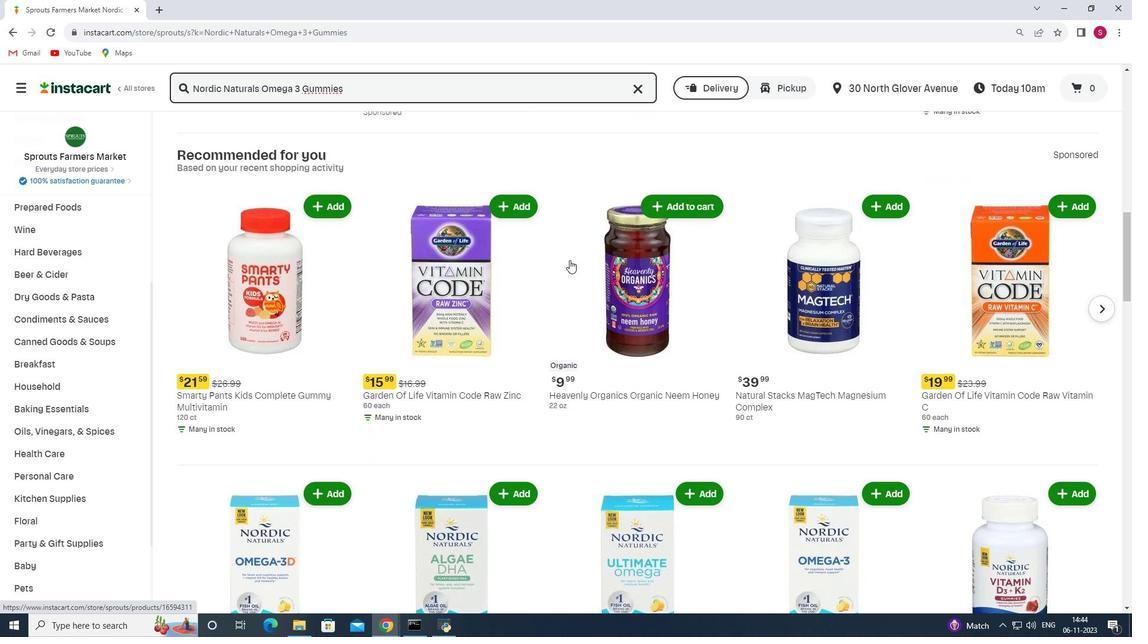 
Action: Mouse scrolled (569, 259) with delta (0, 0)
Screenshot: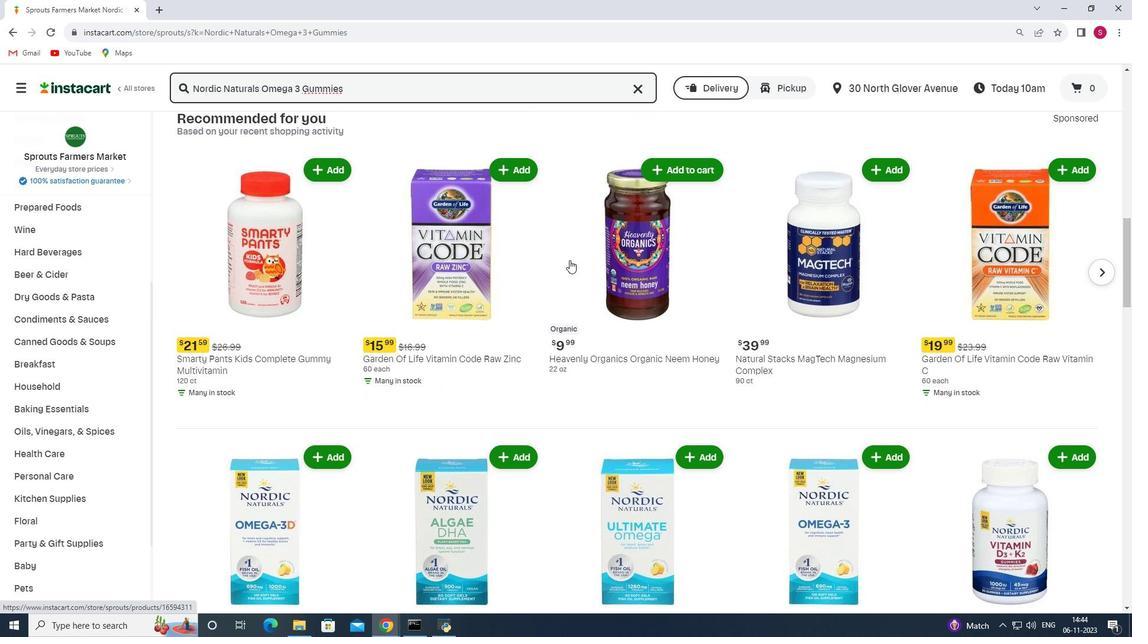 
Action: Mouse scrolled (569, 259) with delta (0, 0)
Screenshot: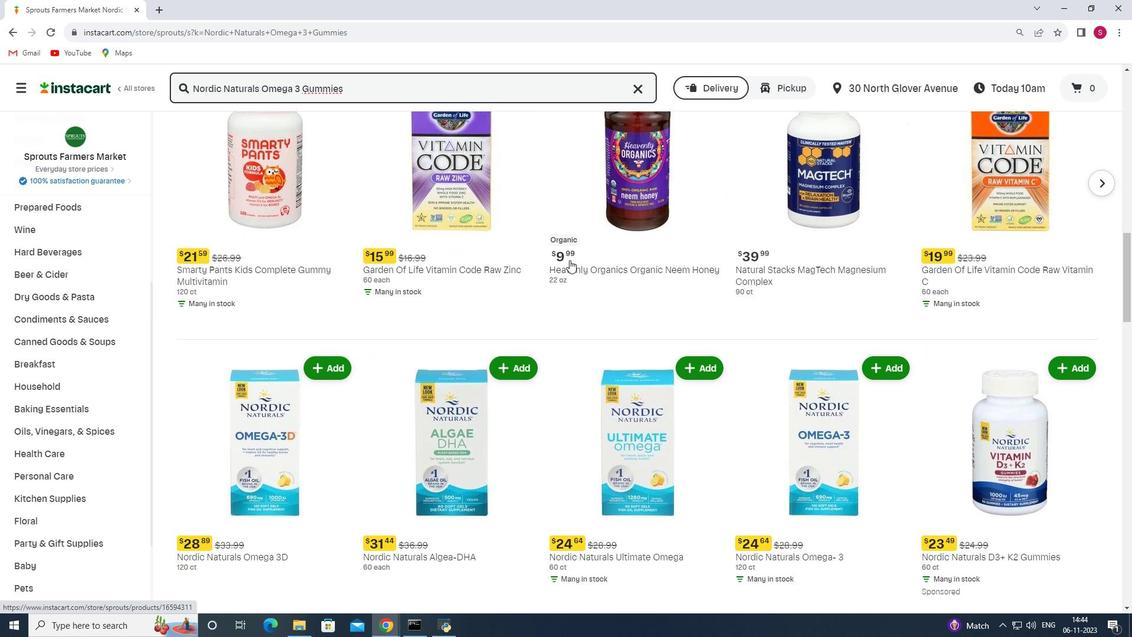 
Action: Mouse scrolled (569, 259) with delta (0, 0)
Screenshot: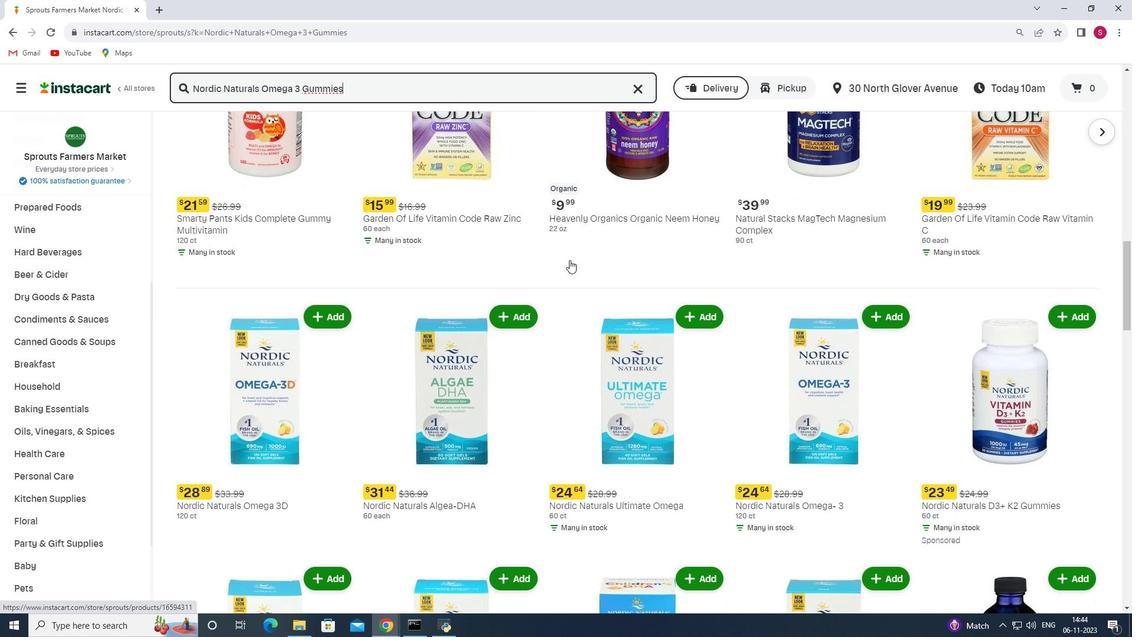 
Action: Mouse scrolled (569, 259) with delta (0, 0)
Screenshot: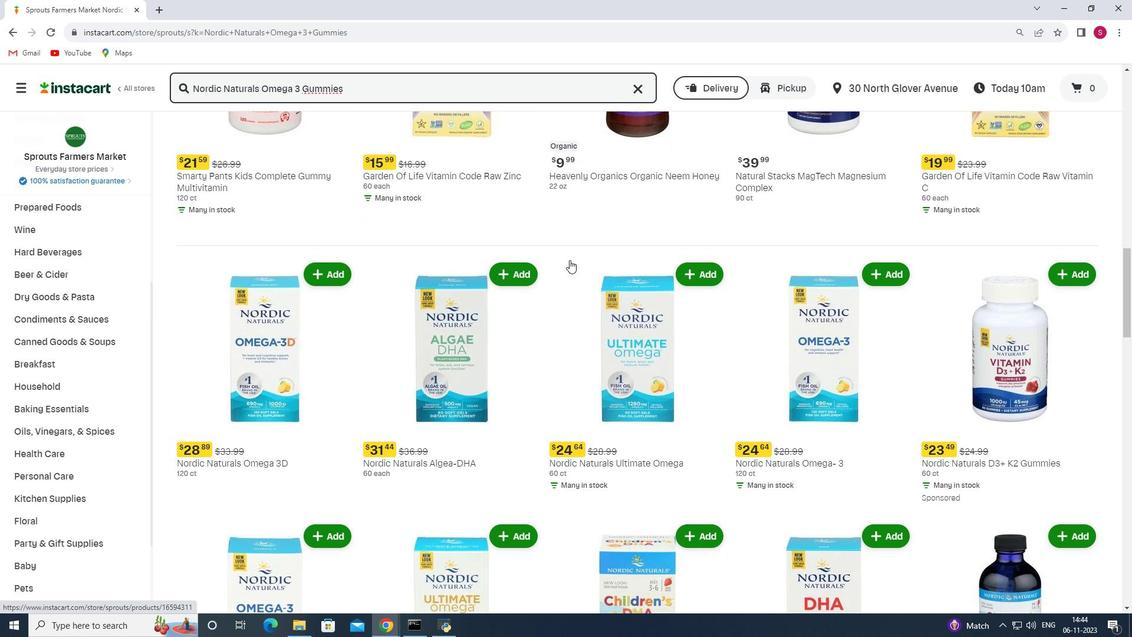 
Action: Mouse scrolled (569, 259) with delta (0, 0)
Screenshot: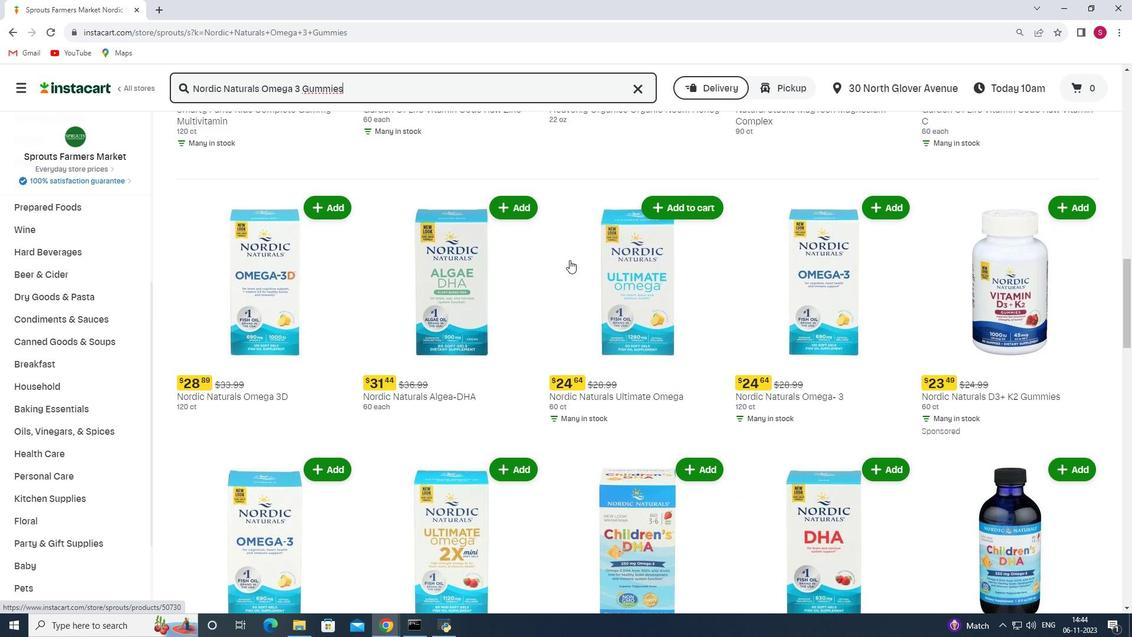 
Action: Mouse scrolled (569, 259) with delta (0, 0)
Screenshot: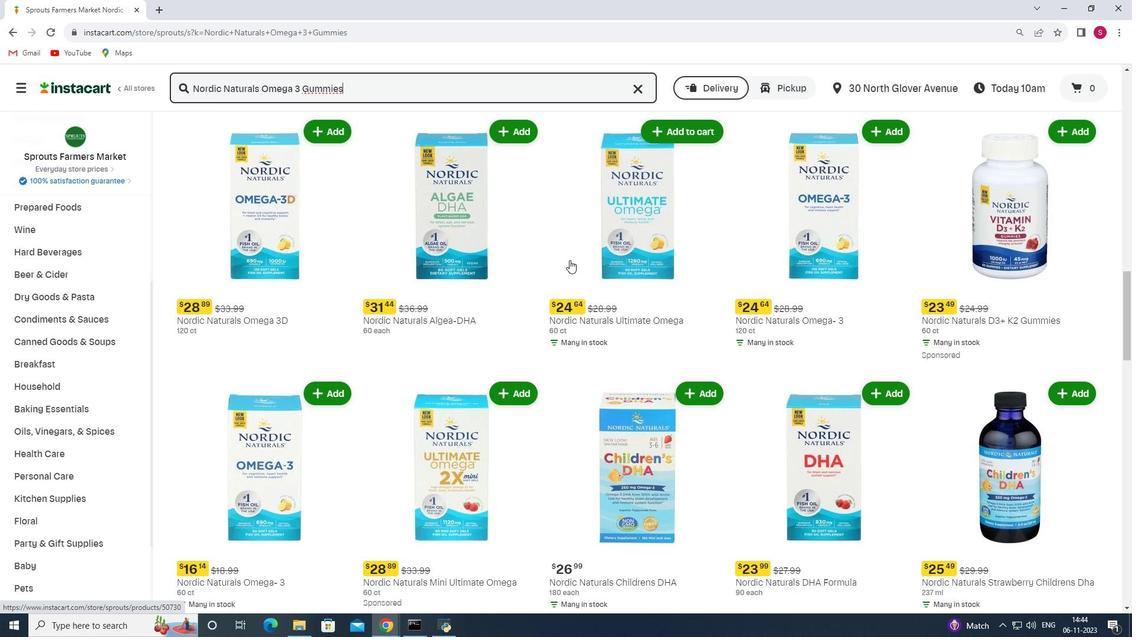 
Action: Mouse scrolled (569, 259) with delta (0, 0)
Screenshot: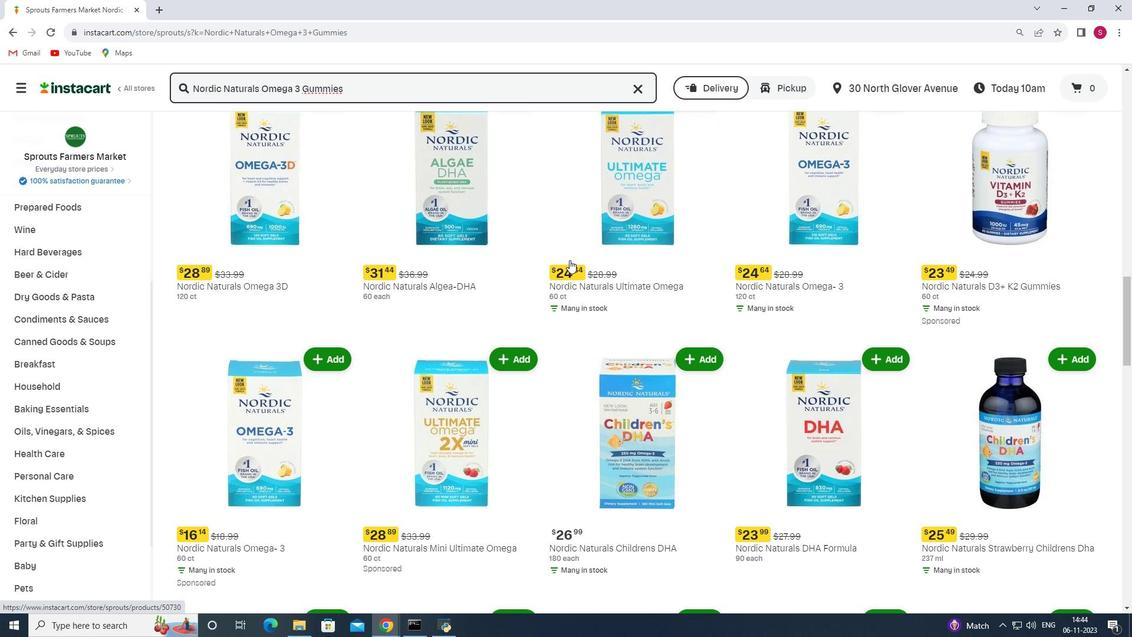 
Action: Mouse scrolled (569, 259) with delta (0, 0)
Screenshot: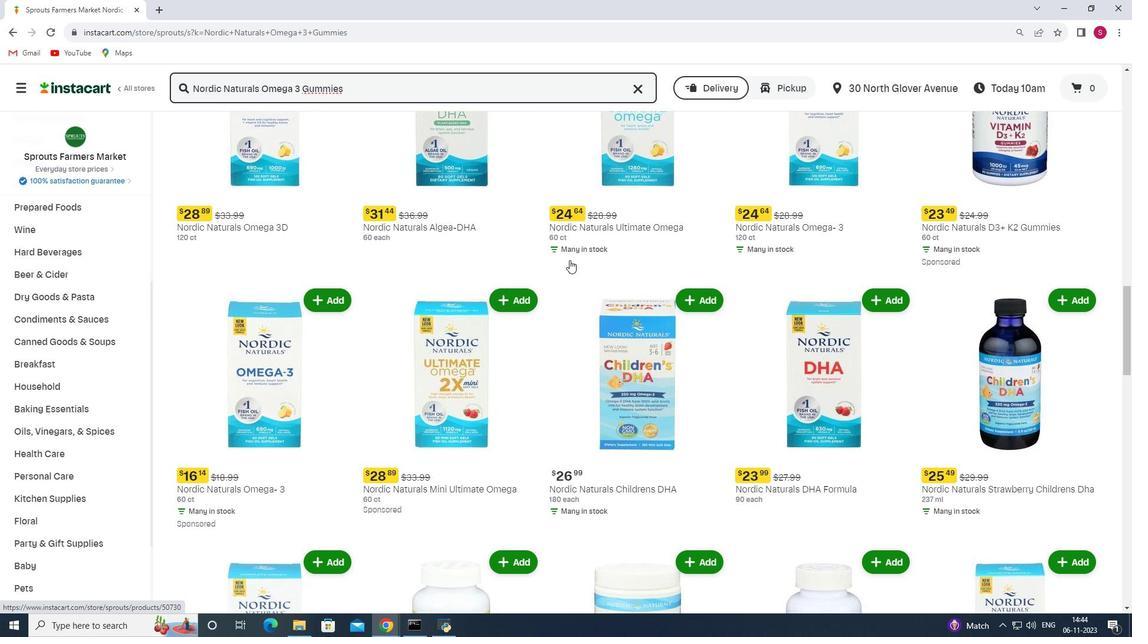
Action: Mouse moved to (569, 260)
Screenshot: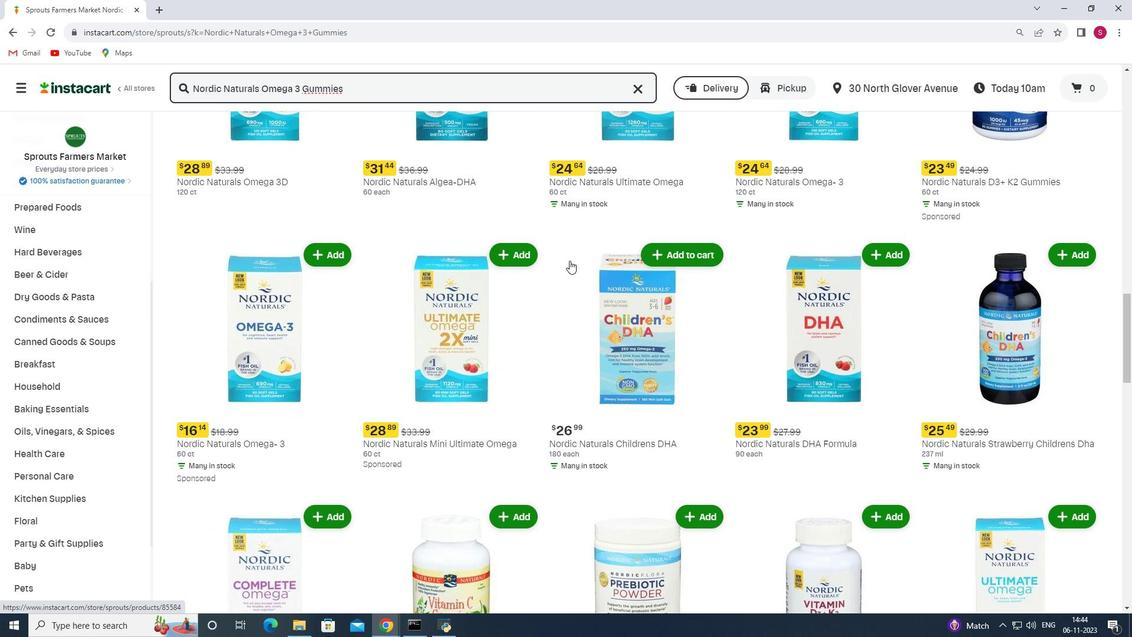 
Action: Mouse scrolled (569, 260) with delta (0, 0)
Screenshot: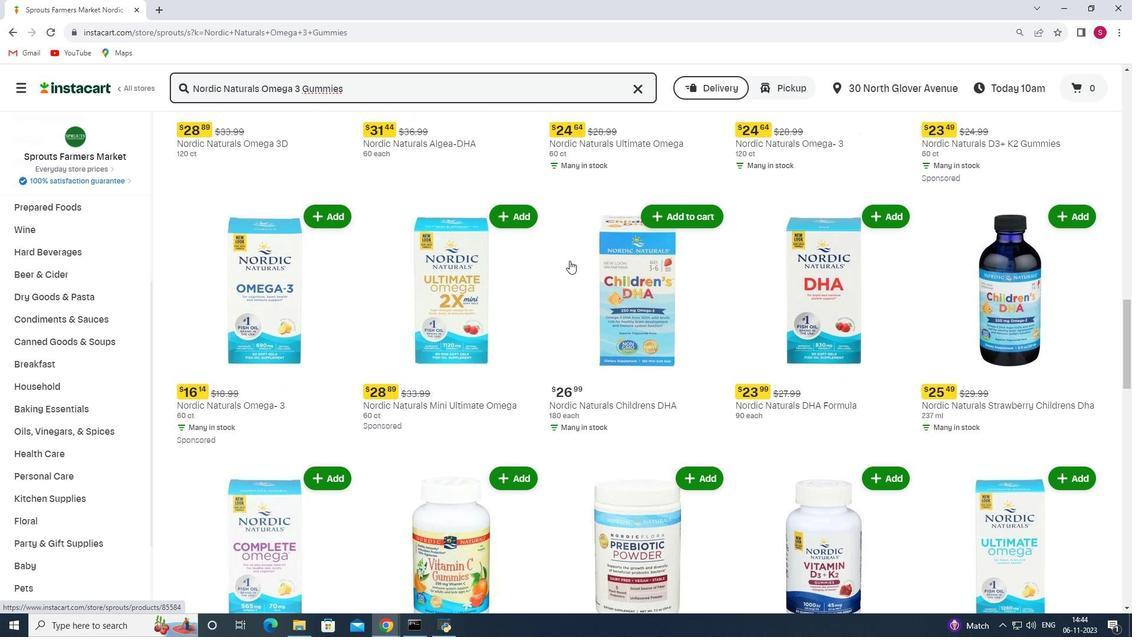 
Action: Mouse scrolled (569, 260) with delta (0, 0)
Screenshot: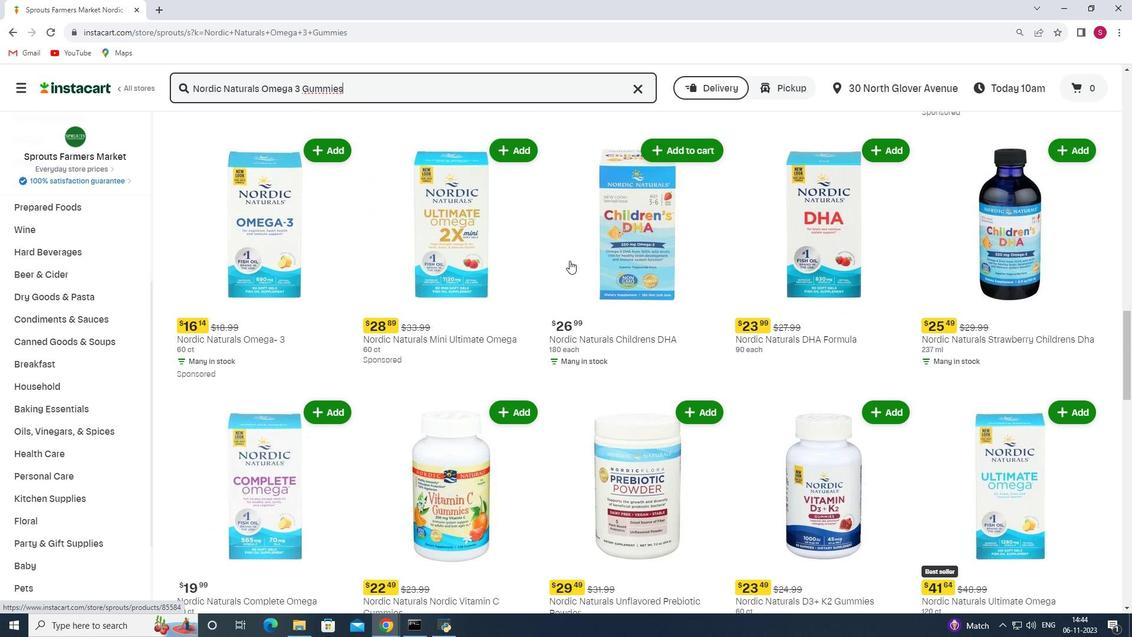 
Action: Mouse scrolled (569, 260) with delta (0, 0)
Screenshot: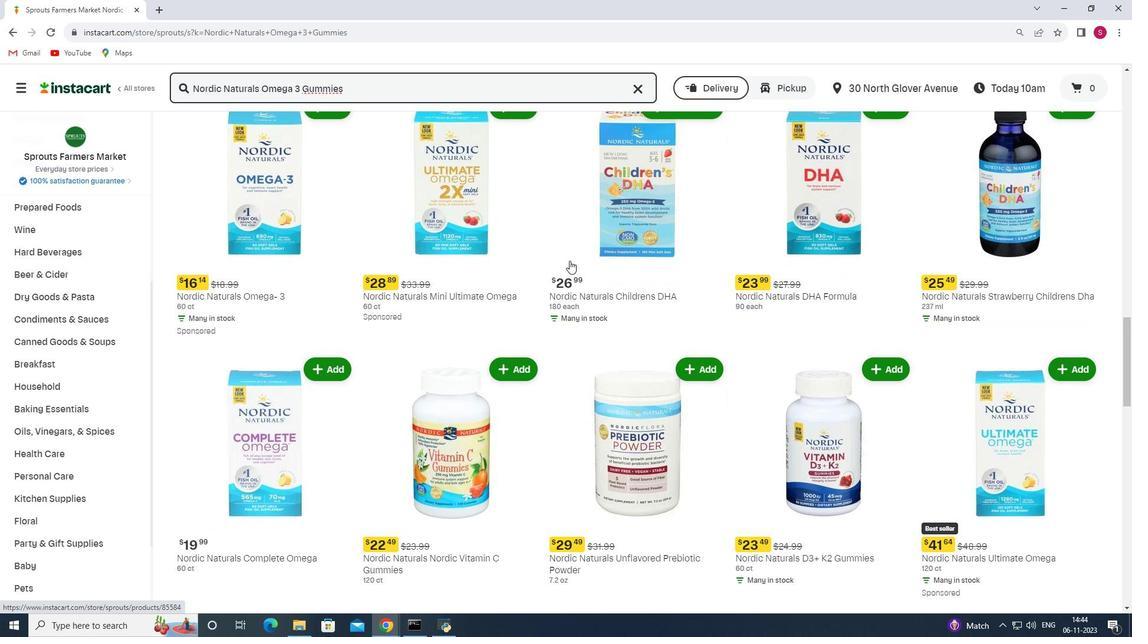 
Action: Mouse scrolled (569, 260) with delta (0, 0)
Screenshot: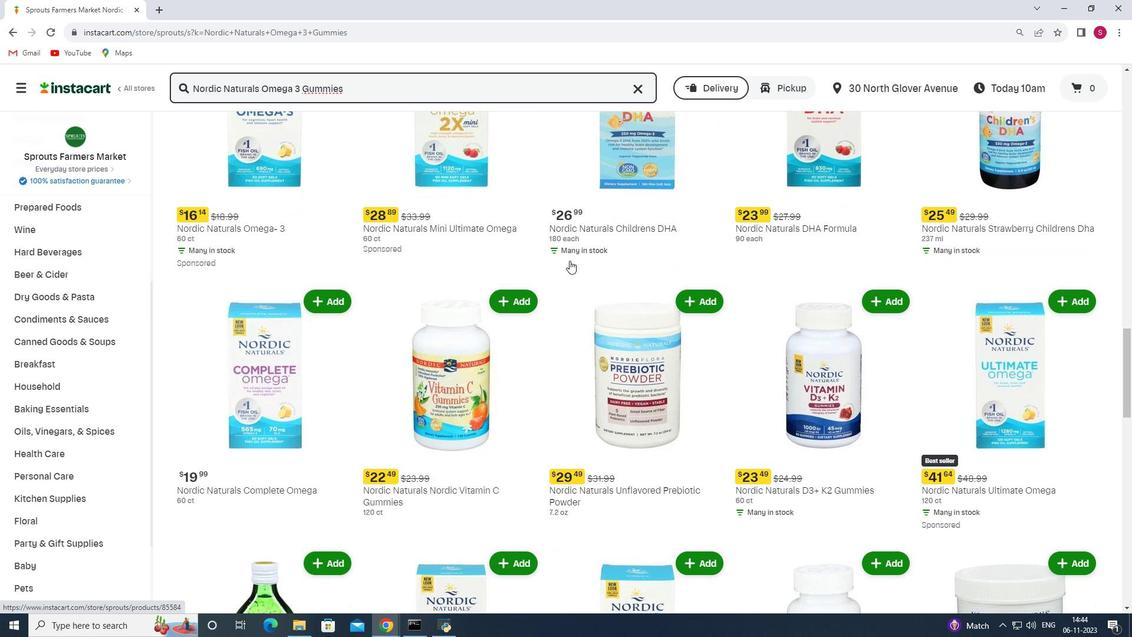
Action: Mouse scrolled (569, 260) with delta (0, 0)
Screenshot: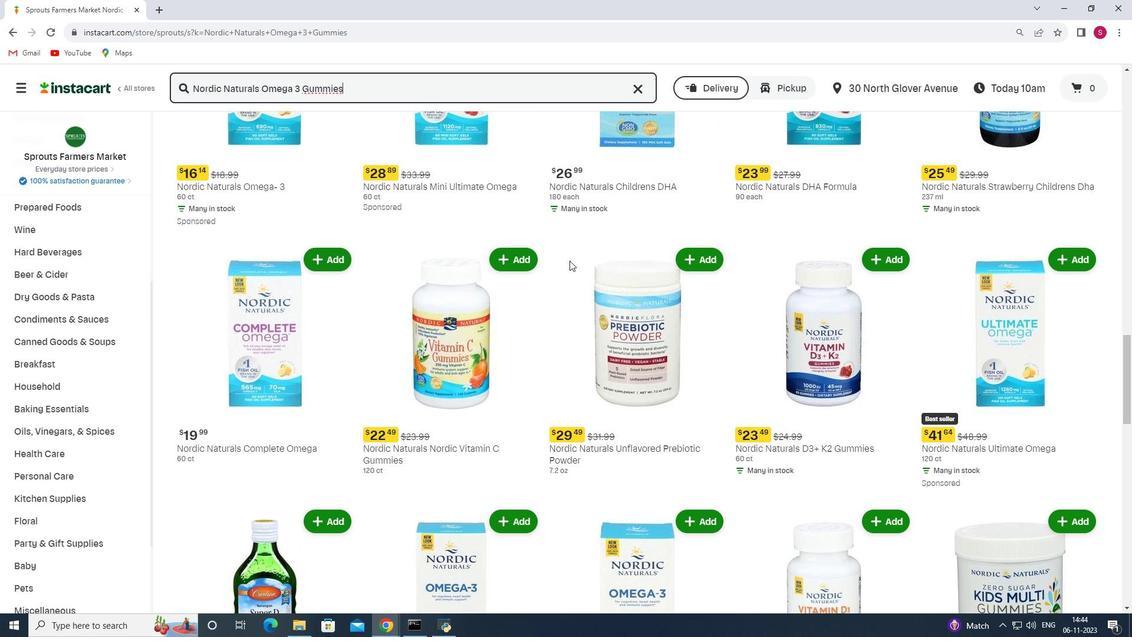 
Action: Mouse scrolled (569, 260) with delta (0, 0)
Screenshot: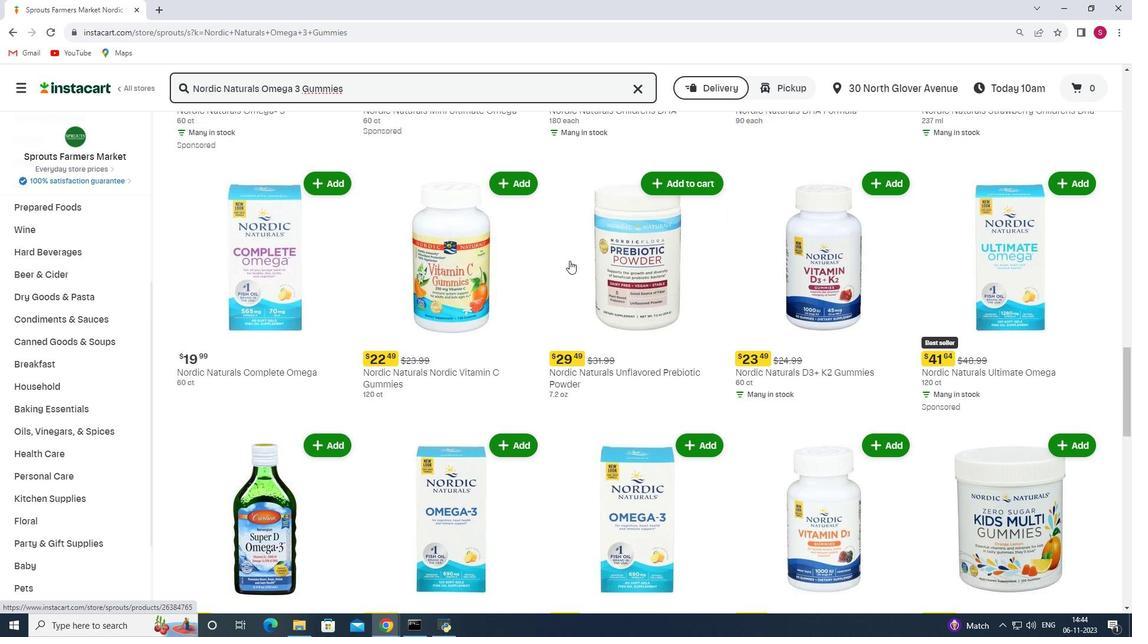 
Action: Mouse scrolled (569, 260) with delta (0, 0)
Screenshot: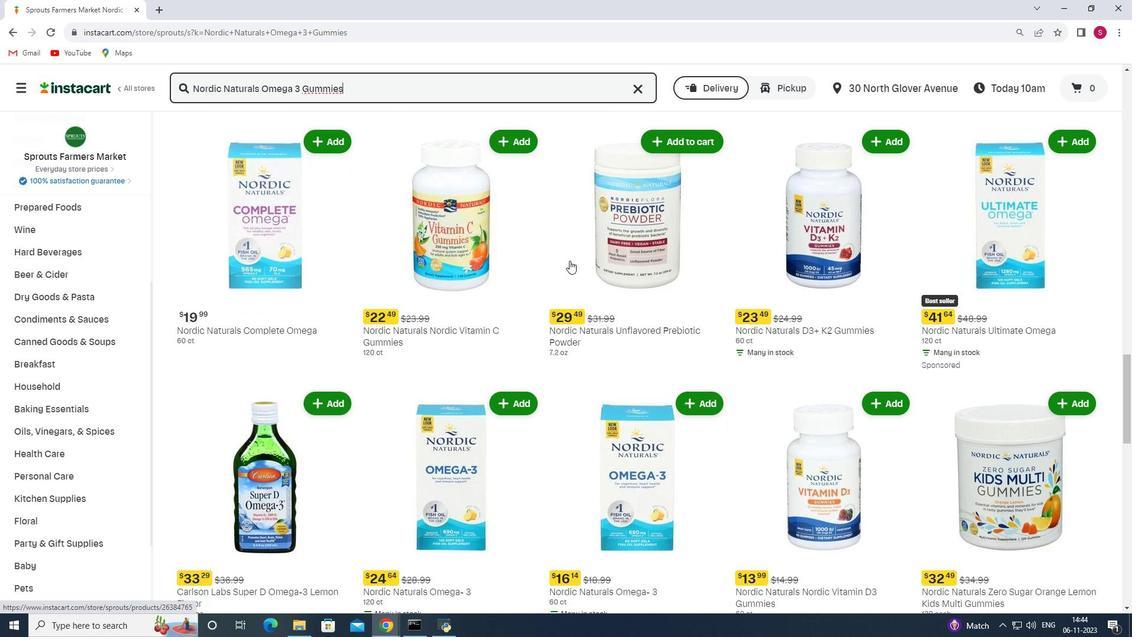 
Action: Mouse scrolled (569, 260) with delta (0, 0)
Screenshot: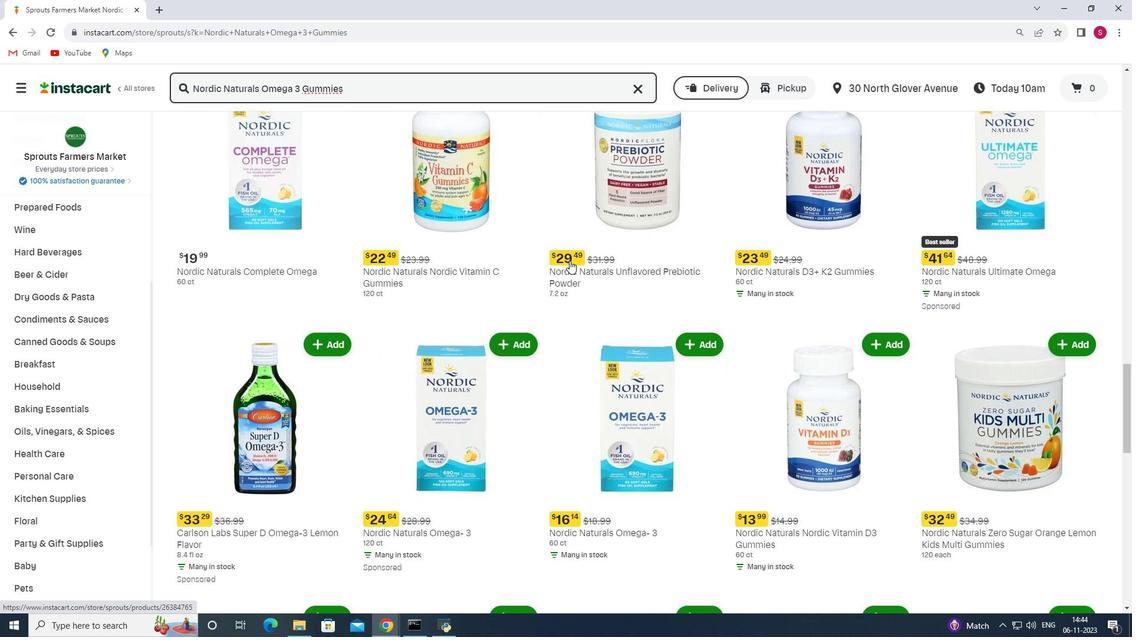 
Action: Mouse scrolled (569, 260) with delta (0, 0)
Screenshot: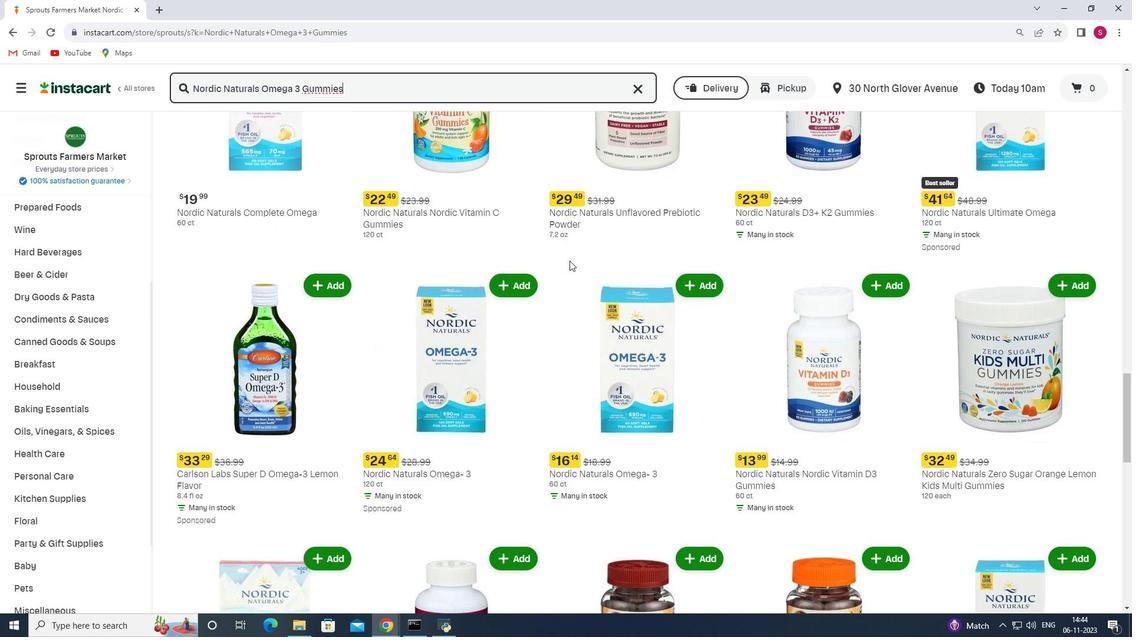 
Action: Mouse scrolled (569, 260) with delta (0, 0)
Screenshot: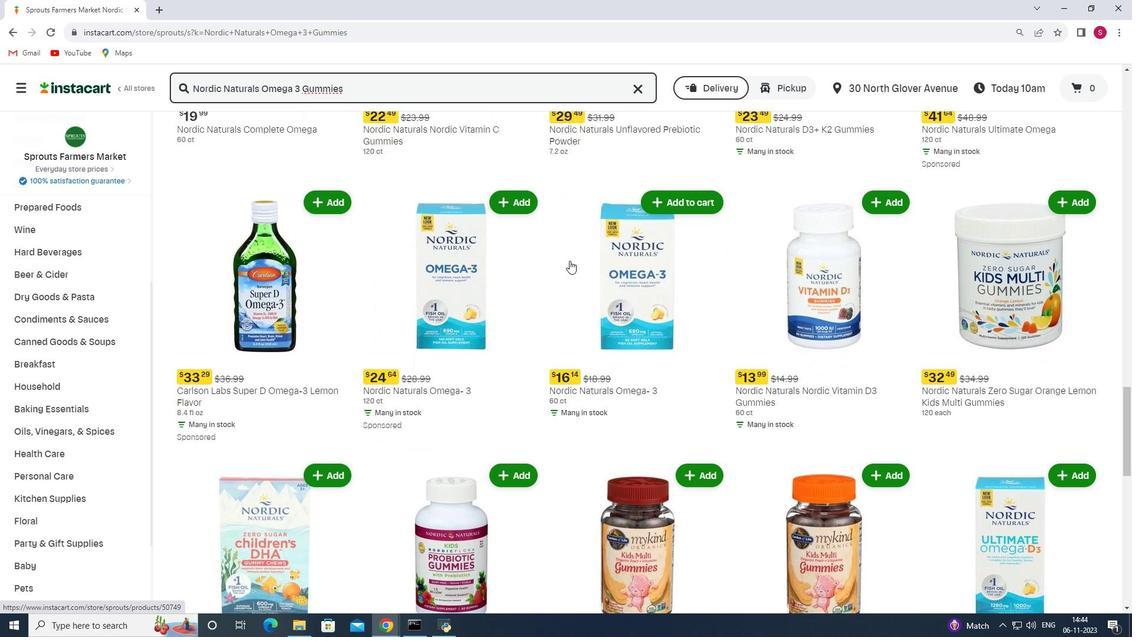 
Action: Mouse scrolled (569, 260) with delta (0, 0)
Screenshot: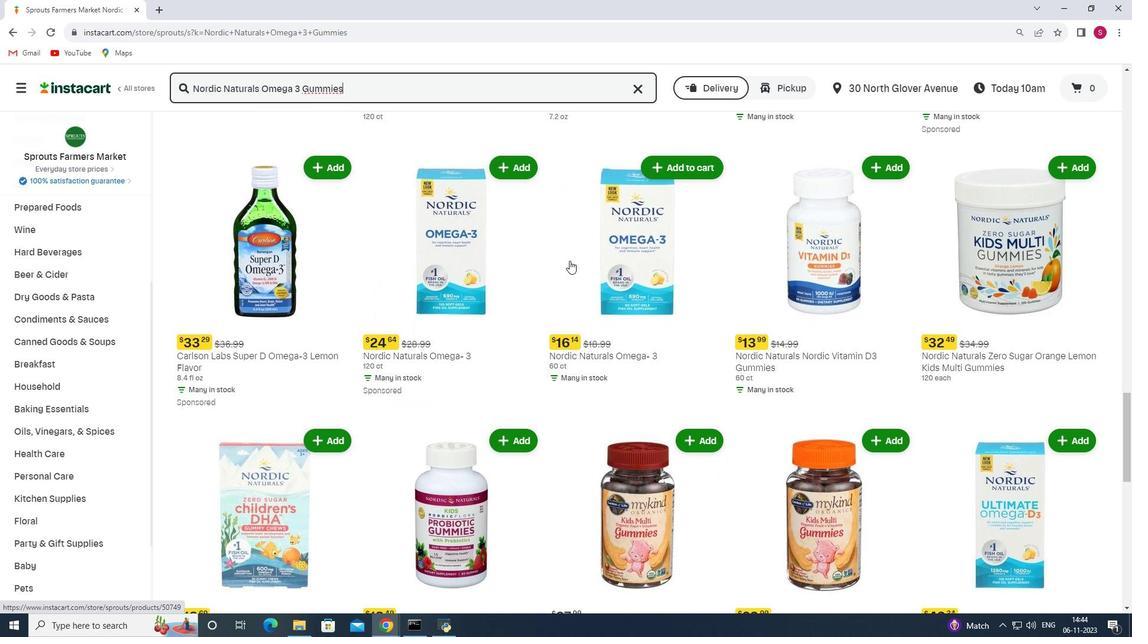
Action: Mouse scrolled (569, 260) with delta (0, 0)
Screenshot: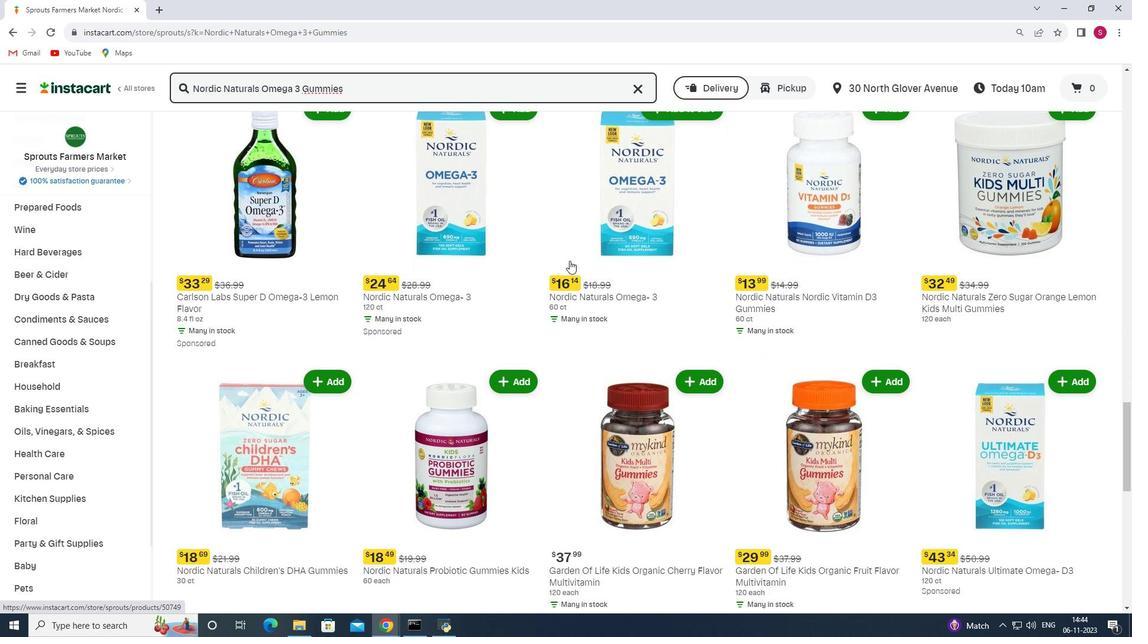 
Action: Mouse scrolled (569, 260) with delta (0, 0)
Screenshot: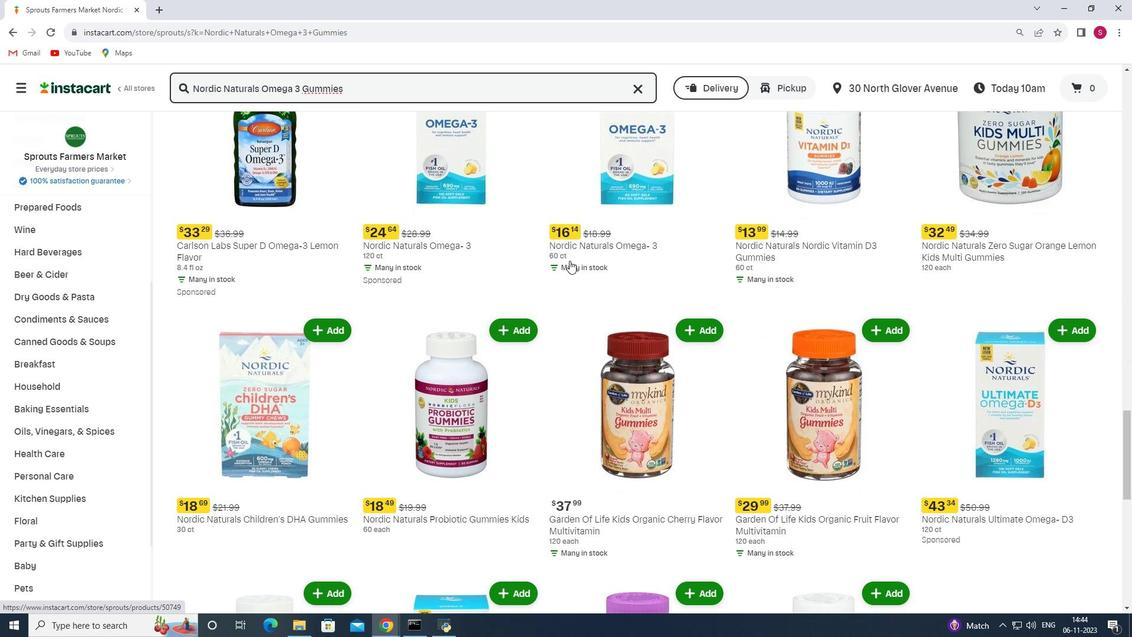 
Action: Mouse scrolled (569, 260) with delta (0, 0)
Screenshot: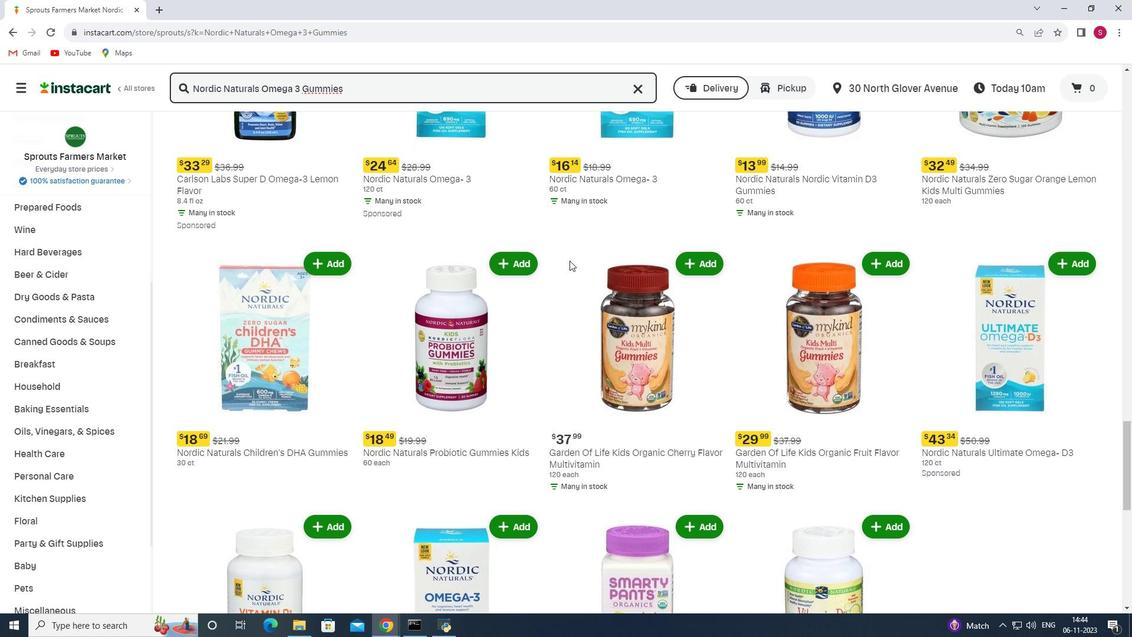 
Action: Mouse moved to (600, 257)
Screenshot: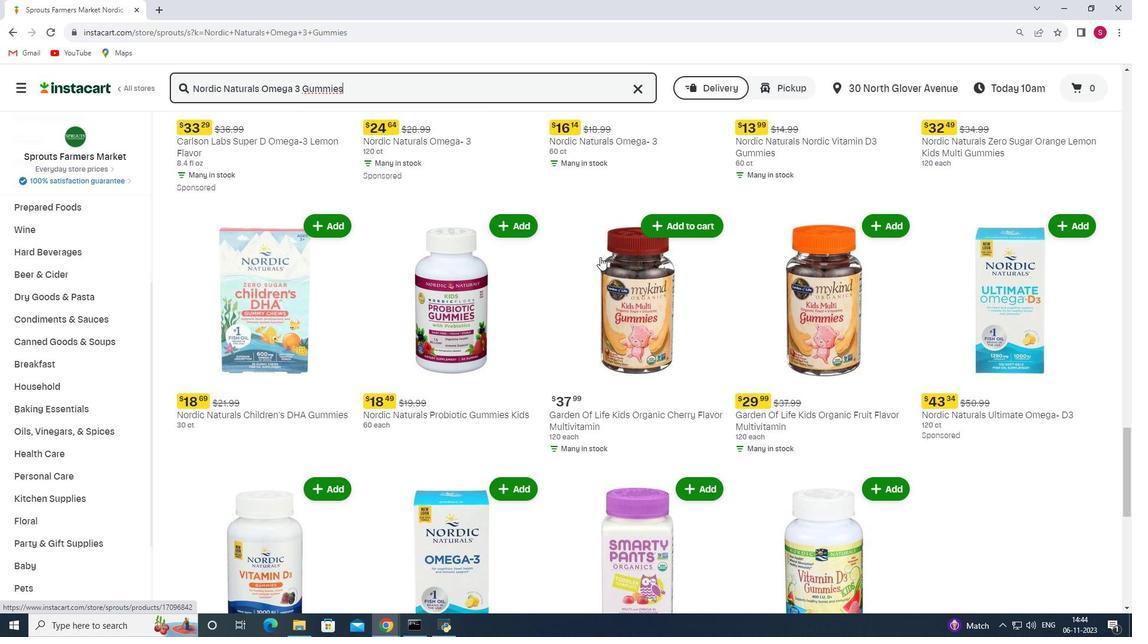 
Action: Mouse scrolled (600, 256) with delta (0, 0)
Screenshot: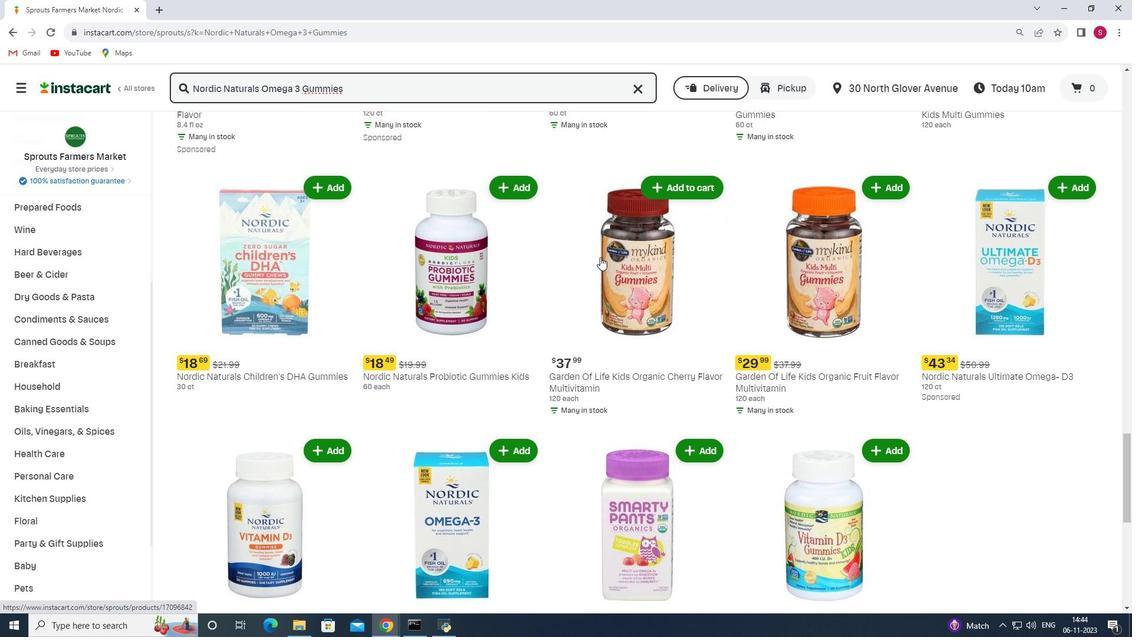
Action: Mouse scrolled (600, 256) with delta (0, 0)
Screenshot: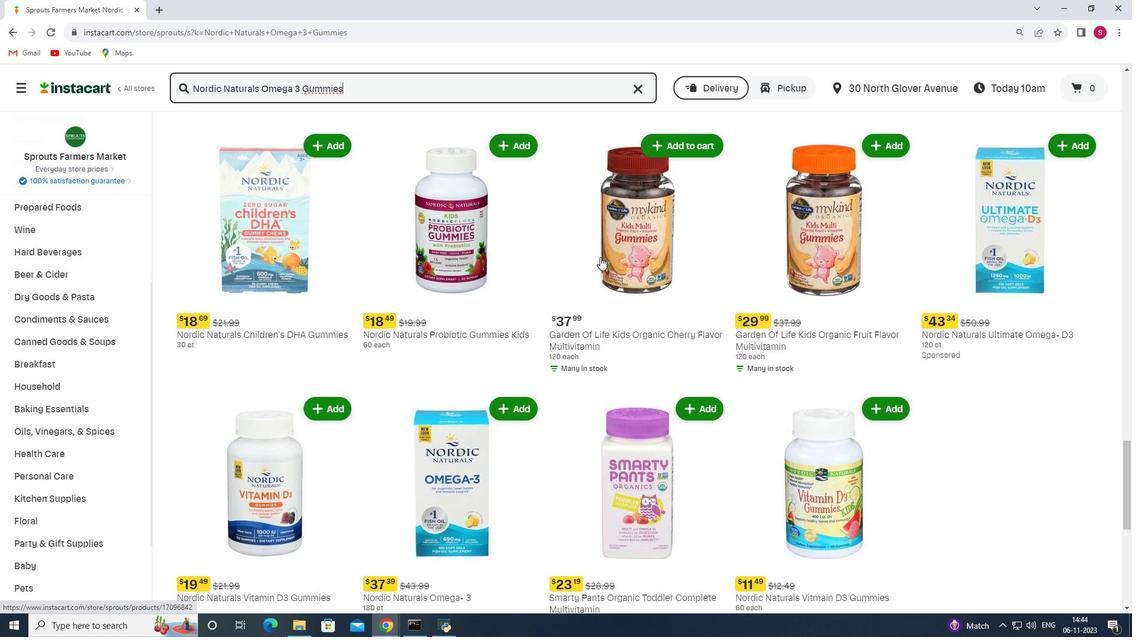 
Action: Mouse scrolled (600, 256) with delta (0, 0)
Screenshot: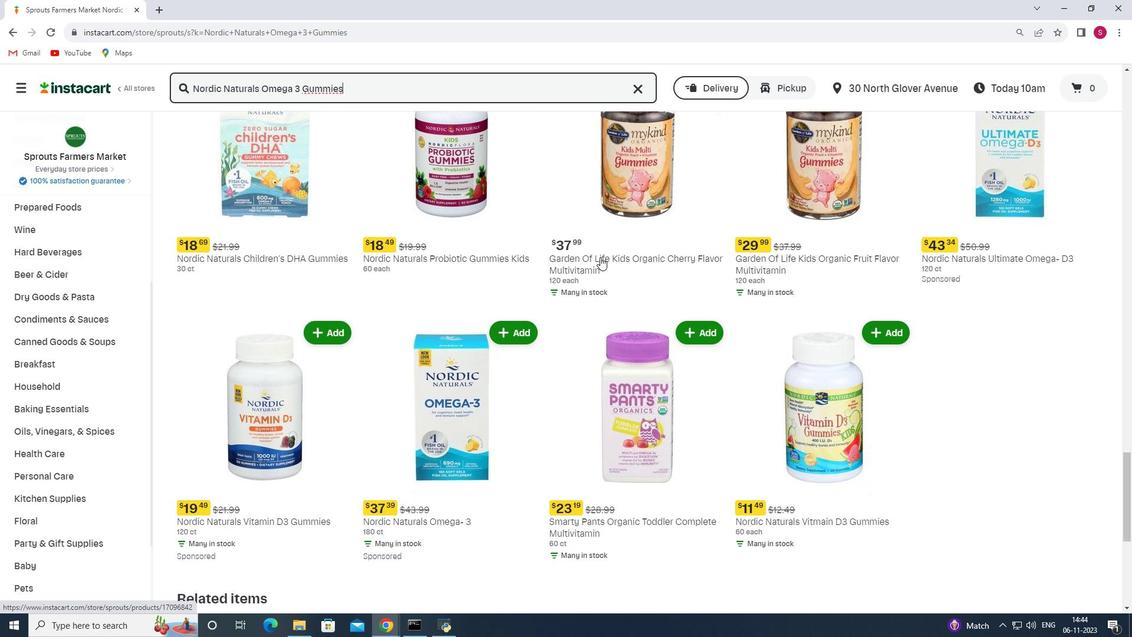
Action: Mouse scrolled (600, 256) with delta (0, 0)
Screenshot: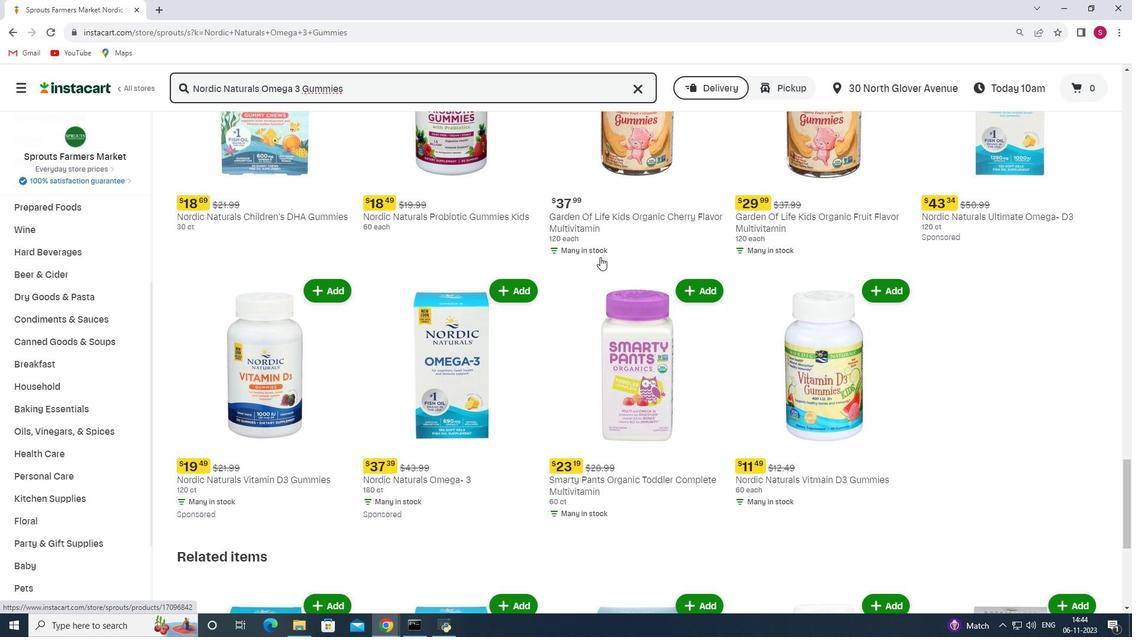 
Action: Mouse scrolled (600, 256) with delta (0, 0)
Screenshot: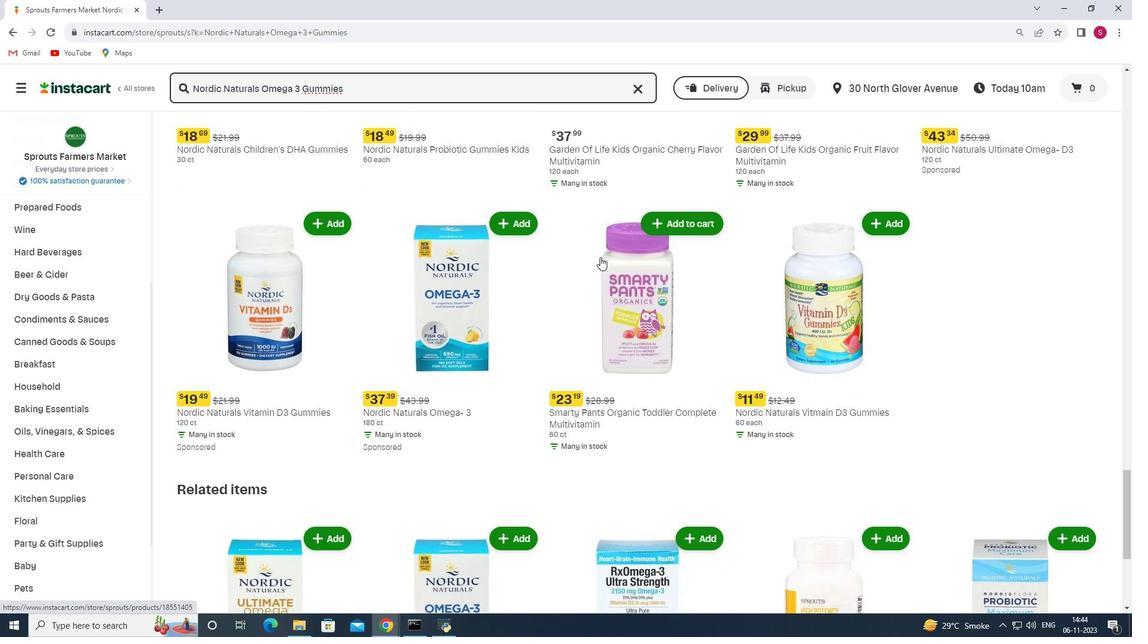 
Action: Mouse scrolled (600, 256) with delta (0, 0)
Screenshot: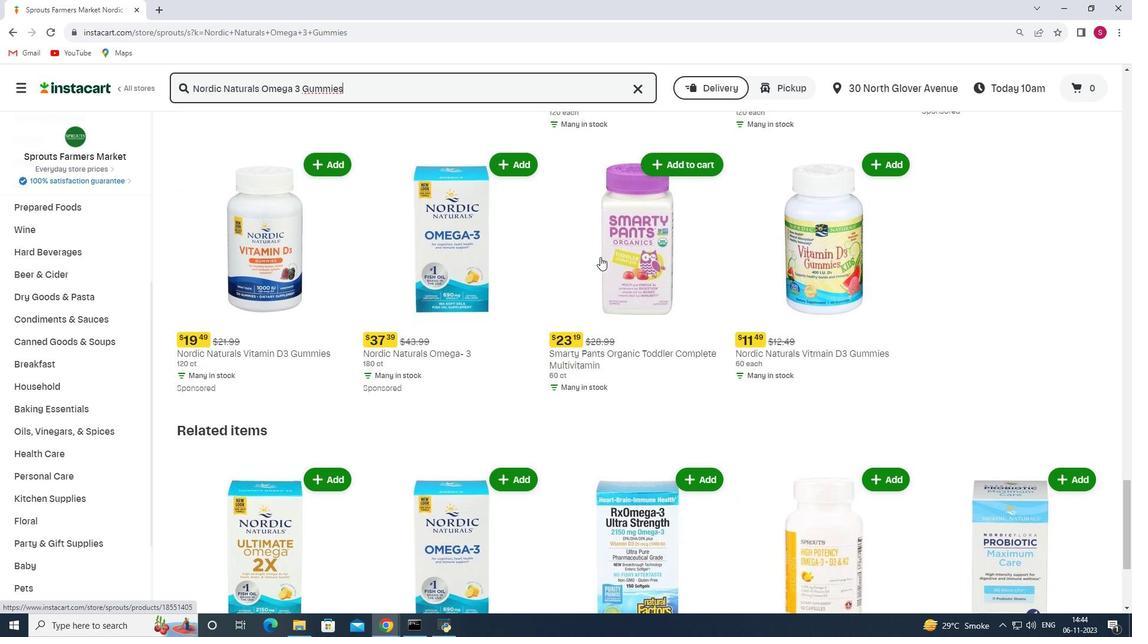 
Action: Mouse scrolled (600, 256) with delta (0, 0)
Screenshot: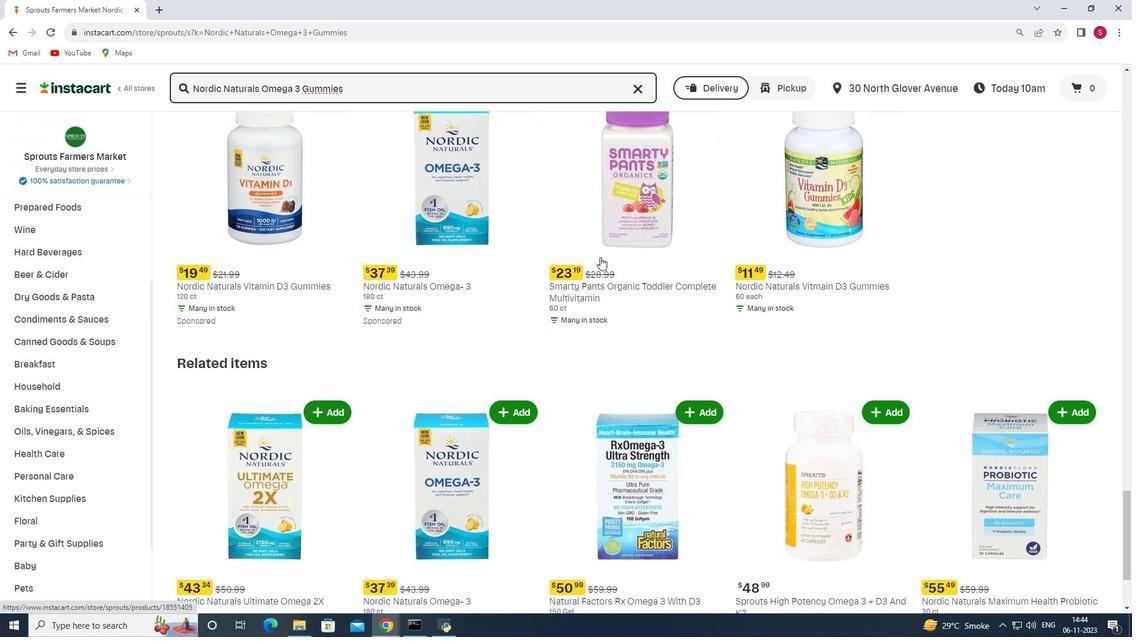 
Action: Mouse scrolled (600, 256) with delta (0, 0)
Screenshot: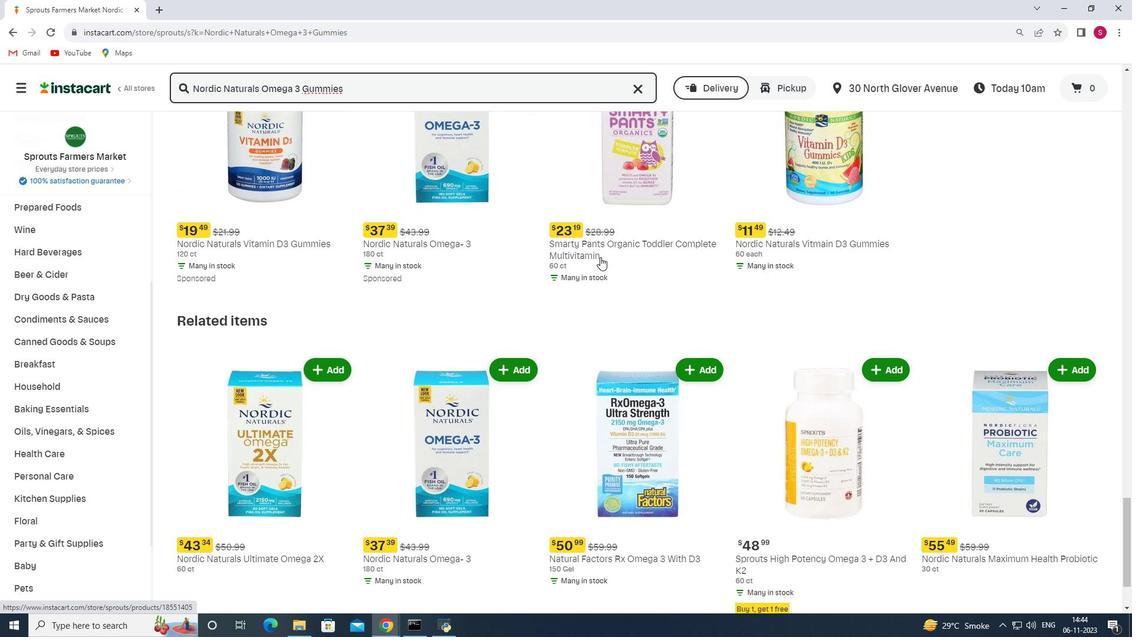 
Action: Mouse scrolled (600, 256) with delta (0, 0)
Screenshot: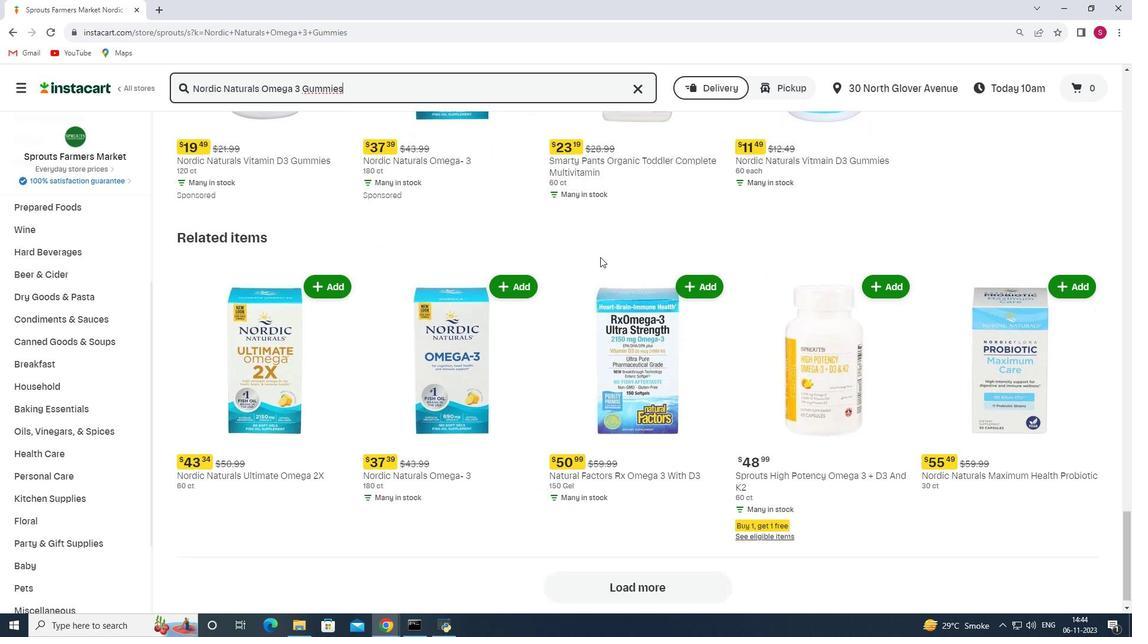 
Action: Mouse scrolled (600, 256) with delta (0, 0)
Screenshot: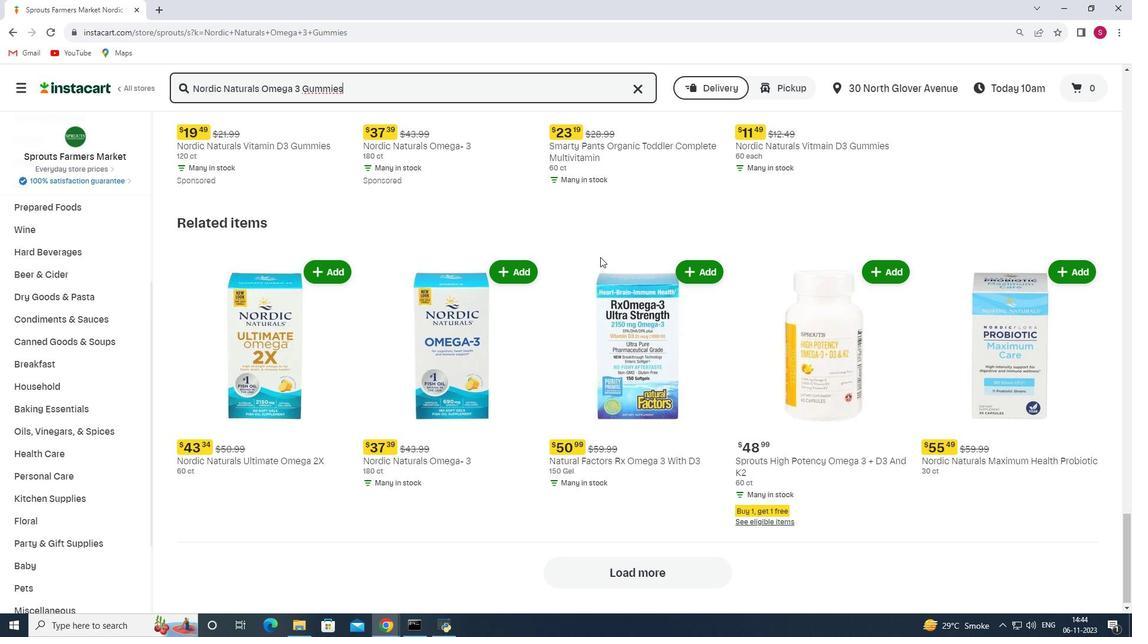 
Action: Mouse scrolled (600, 256) with delta (0, 0)
Screenshot: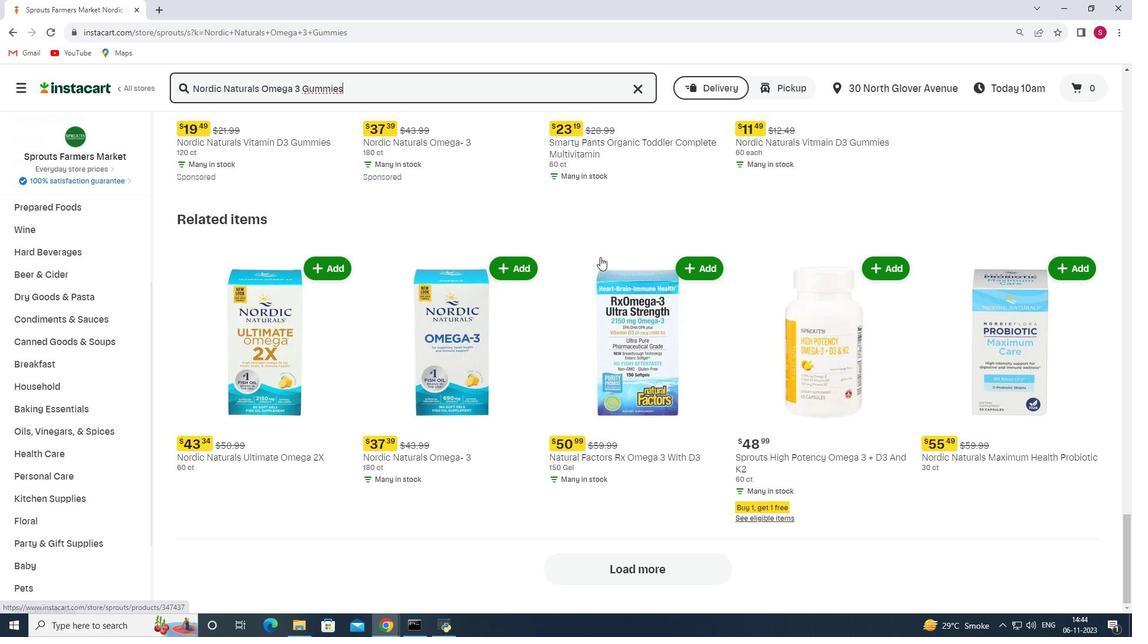 
